 Task: Open Card IT Security Review in Board Content Marketing Video Series Strategy and Execution to Workspace Angel Investors and add a team member Softage.1@softage.net, a label Blue, a checklist Disaster Recovery, an attachment from Trello, a color Blue and finally, add a card description 'Create and send out employee satisfaction survey on recognition and rewards' and a comment 'Let us approach this task with a sense of empathy, understanding the needs and concerns of our stakeholders.'. Add a start date 'Jan 09, 1900' with a due date 'Jan 16, 1900'
Action: Mouse moved to (66, 257)
Screenshot: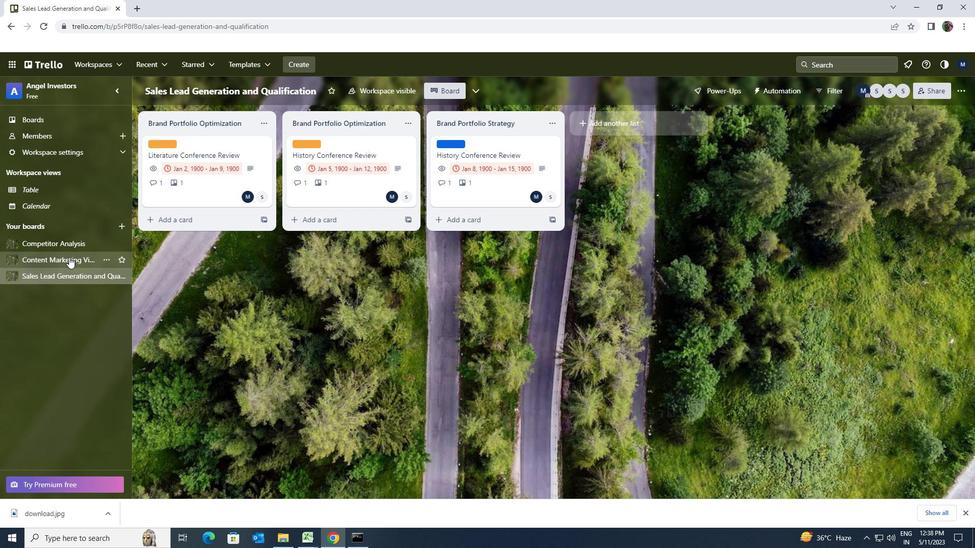 
Action: Mouse pressed left at (66, 257)
Screenshot: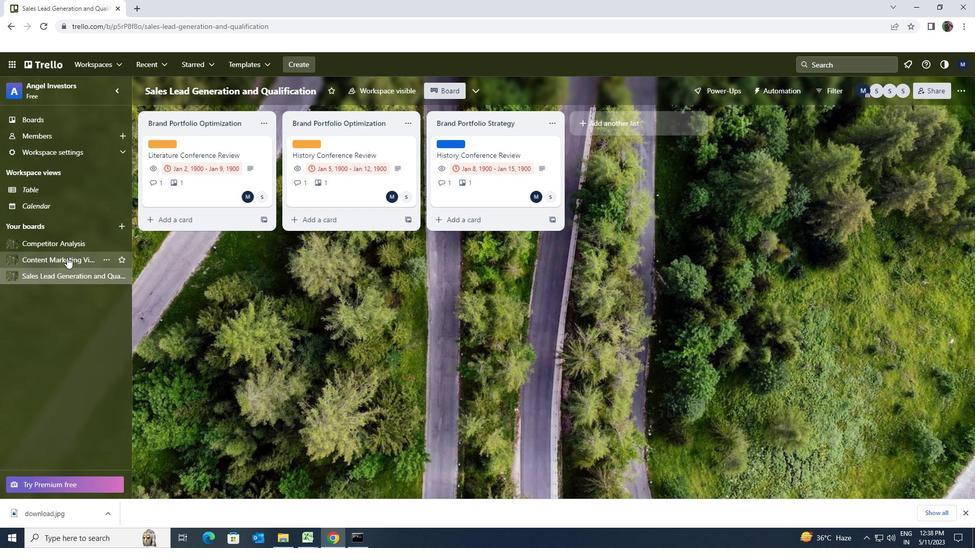 
Action: Mouse moved to (476, 147)
Screenshot: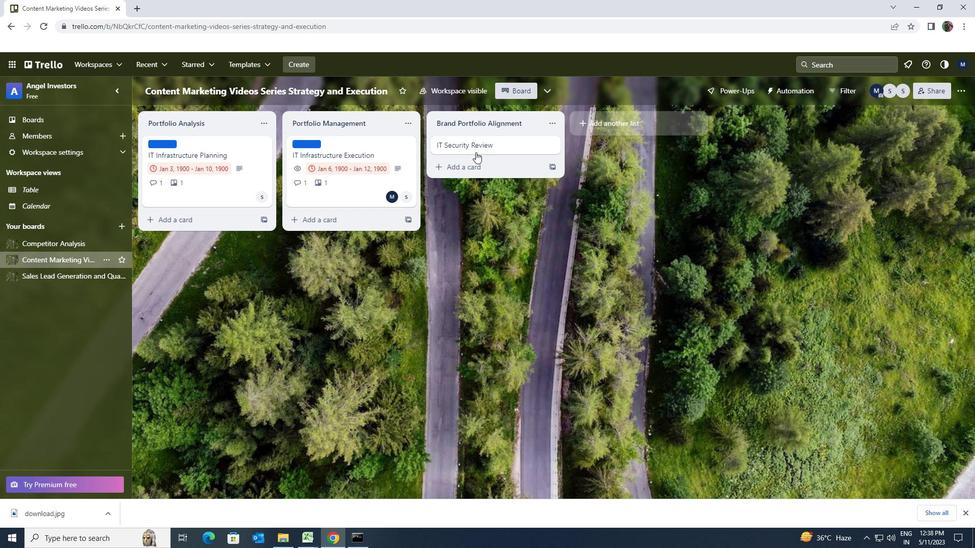 
Action: Mouse pressed left at (476, 147)
Screenshot: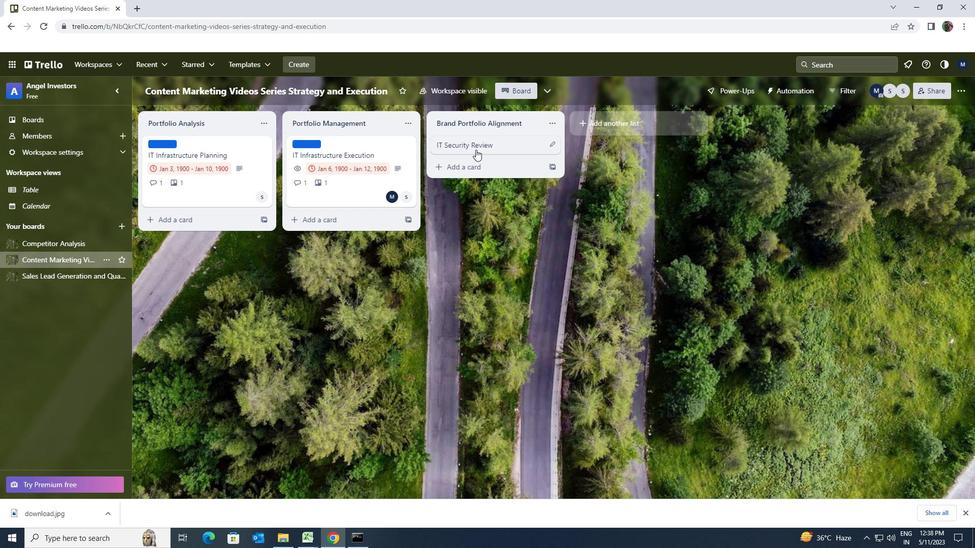
Action: Mouse moved to (590, 141)
Screenshot: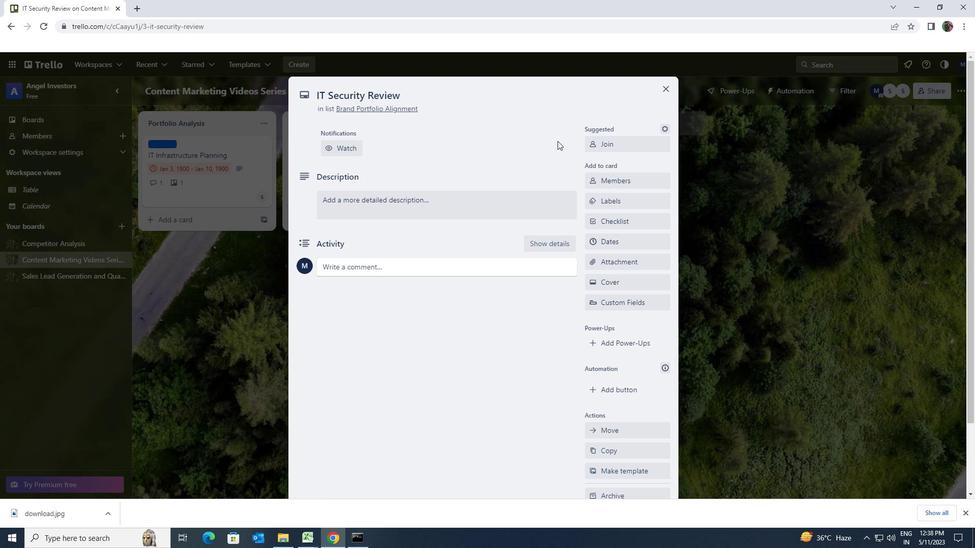 
Action: Mouse pressed left at (590, 141)
Screenshot: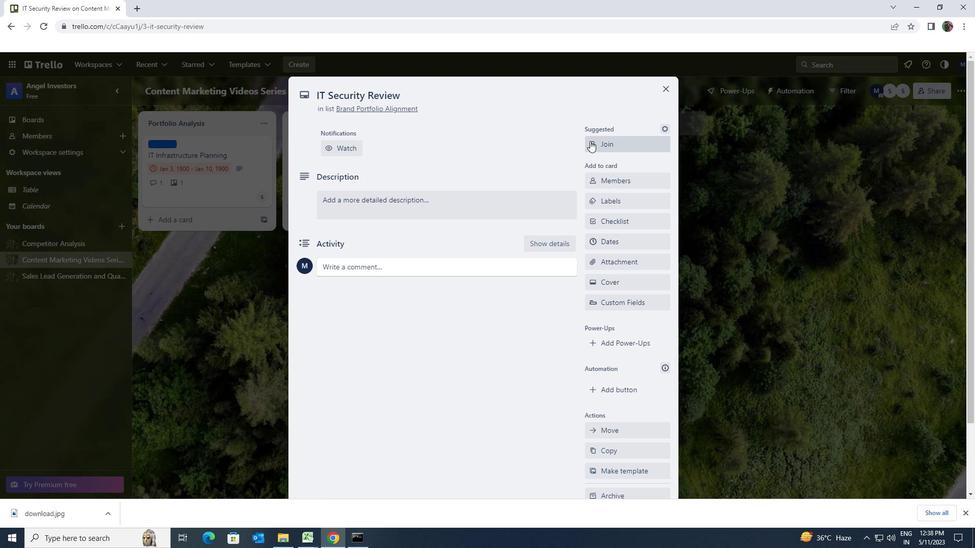 
Action: Mouse moved to (608, 142)
Screenshot: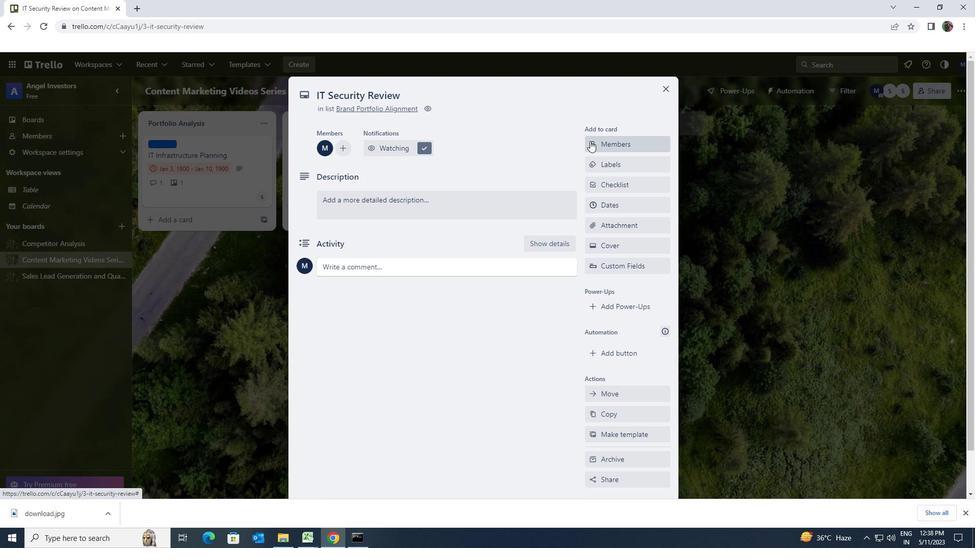 
Action: Mouse pressed left at (608, 142)
Screenshot: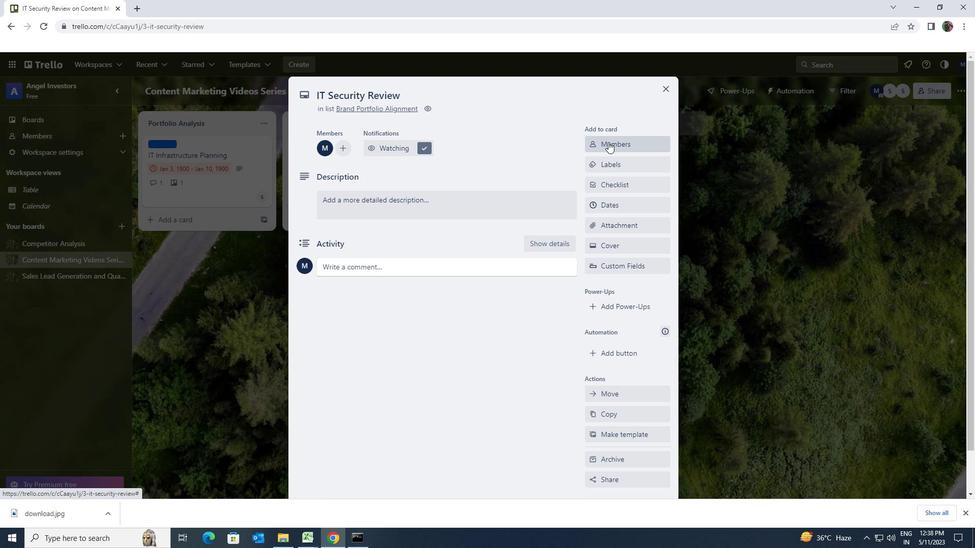 
Action: Key pressed softage.1<Key.shift>@SOFTAGE.NET
Screenshot: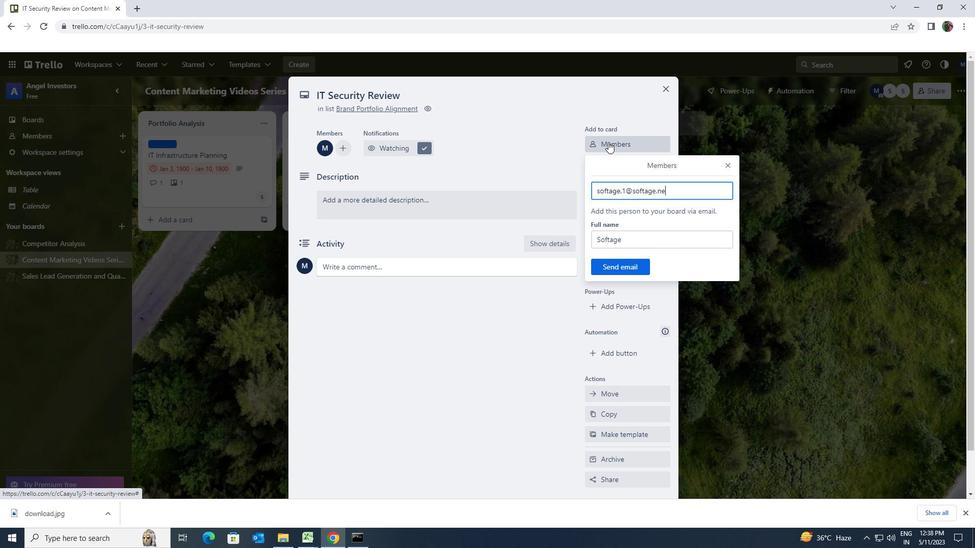 
Action: Mouse moved to (618, 265)
Screenshot: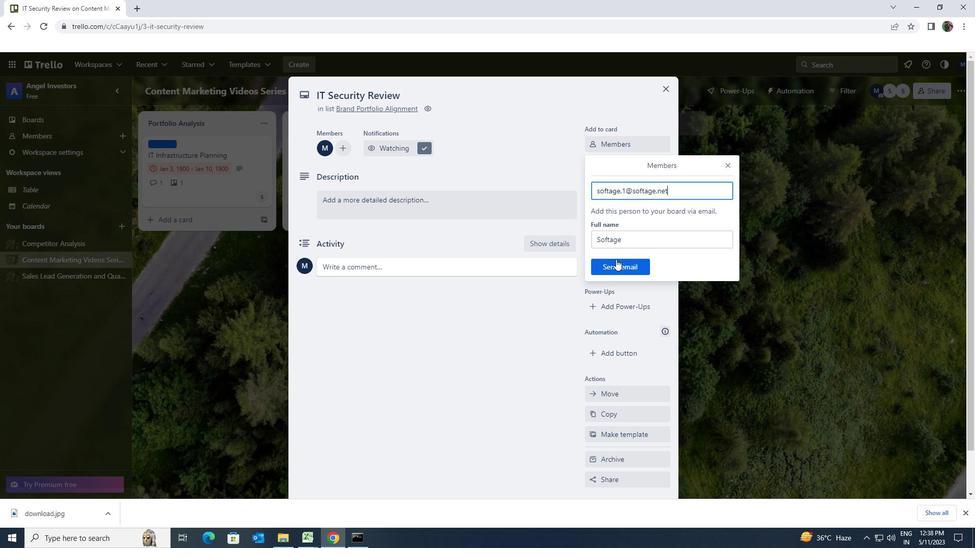 
Action: Mouse pressed left at (618, 265)
Screenshot: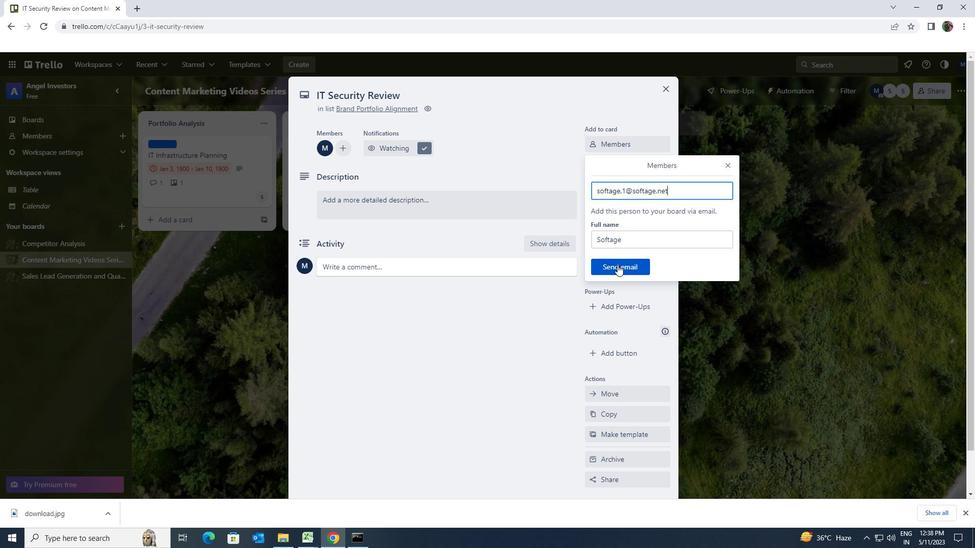
Action: Mouse moved to (624, 164)
Screenshot: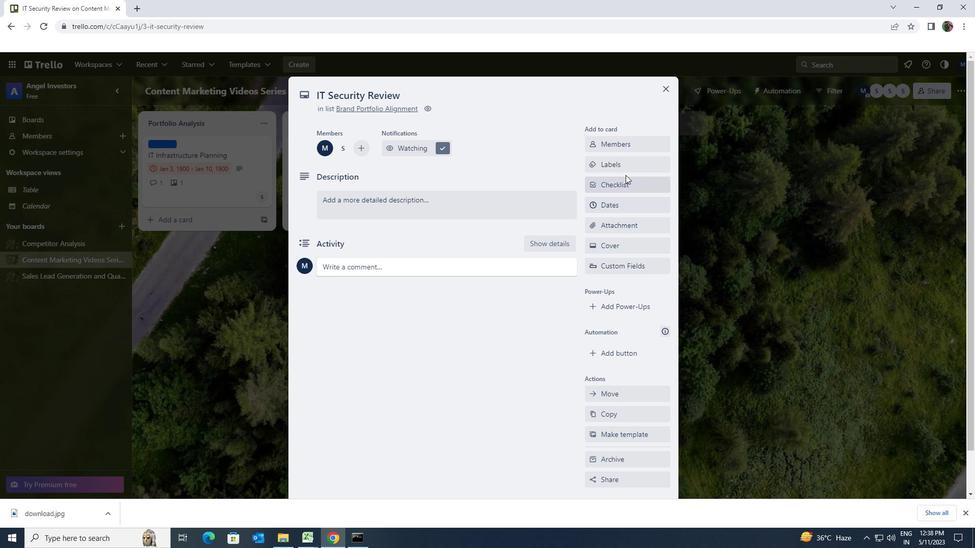 
Action: Mouse pressed left at (624, 164)
Screenshot: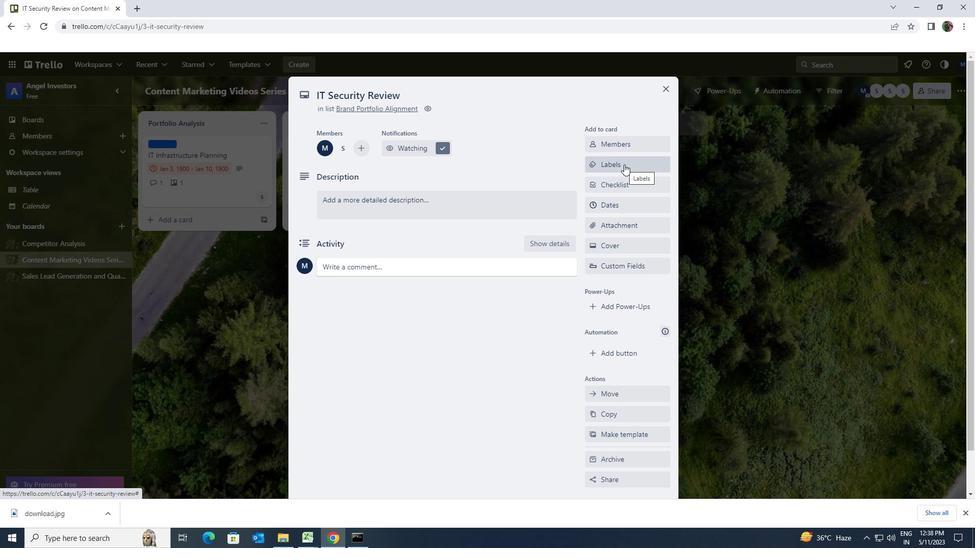 
Action: Mouse moved to (626, 379)
Screenshot: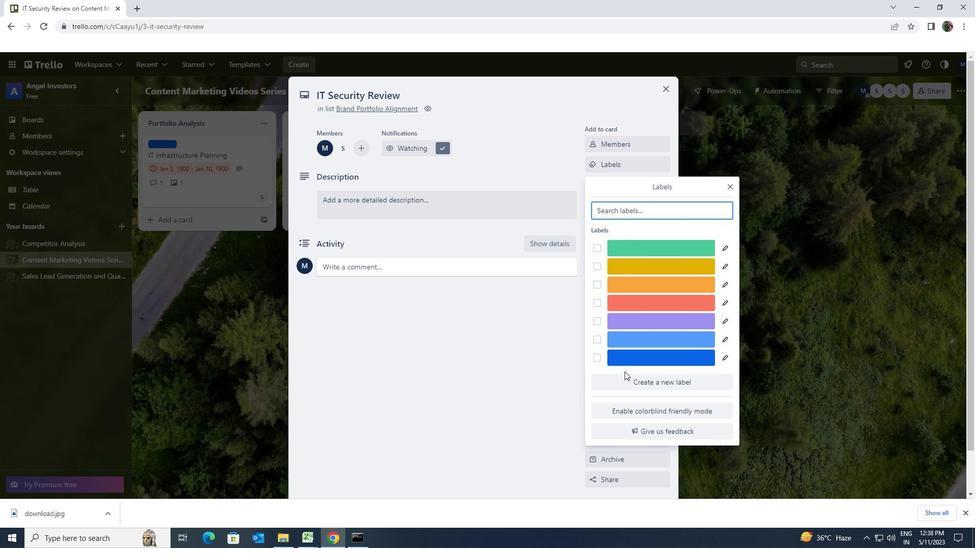 
Action: Mouse pressed left at (626, 379)
Screenshot: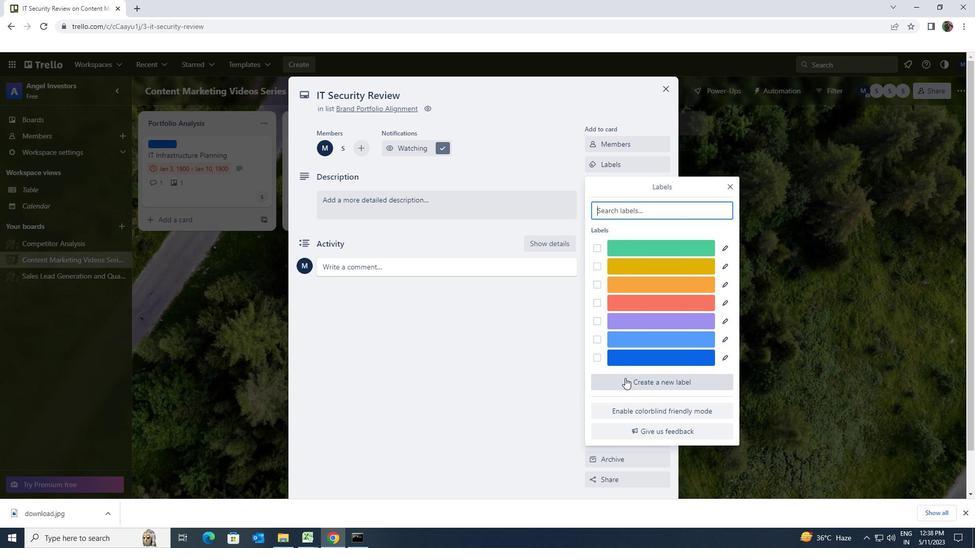 
Action: Mouse moved to (612, 405)
Screenshot: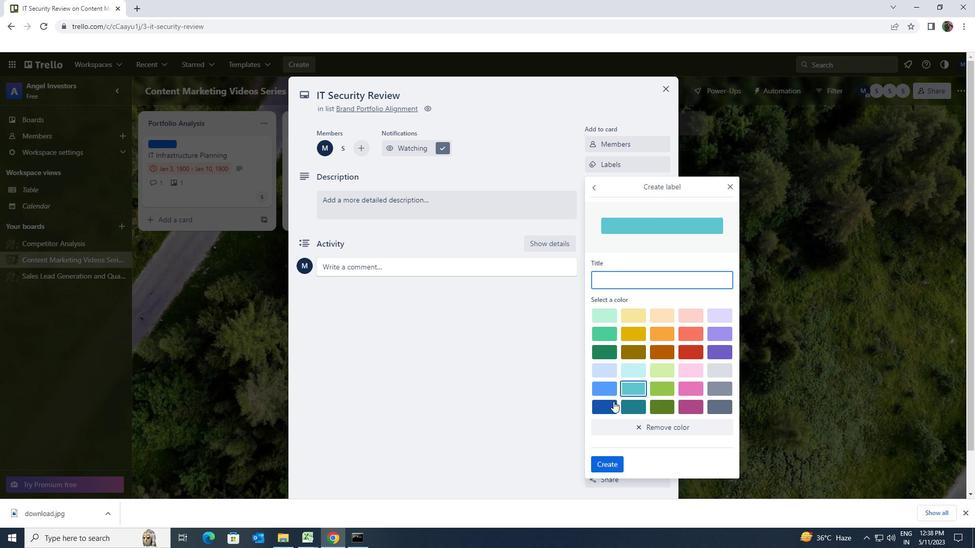 
Action: Mouse pressed left at (612, 405)
Screenshot: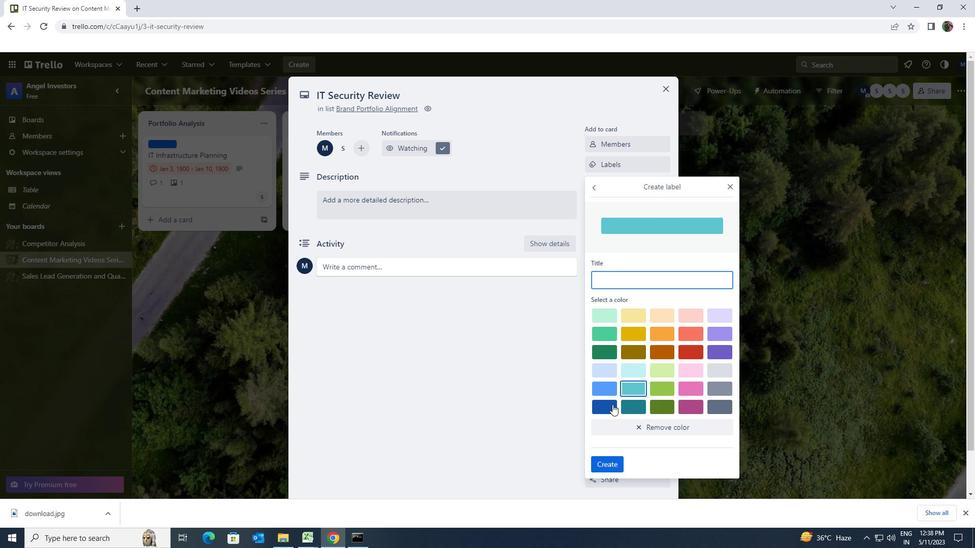 
Action: Mouse moved to (610, 466)
Screenshot: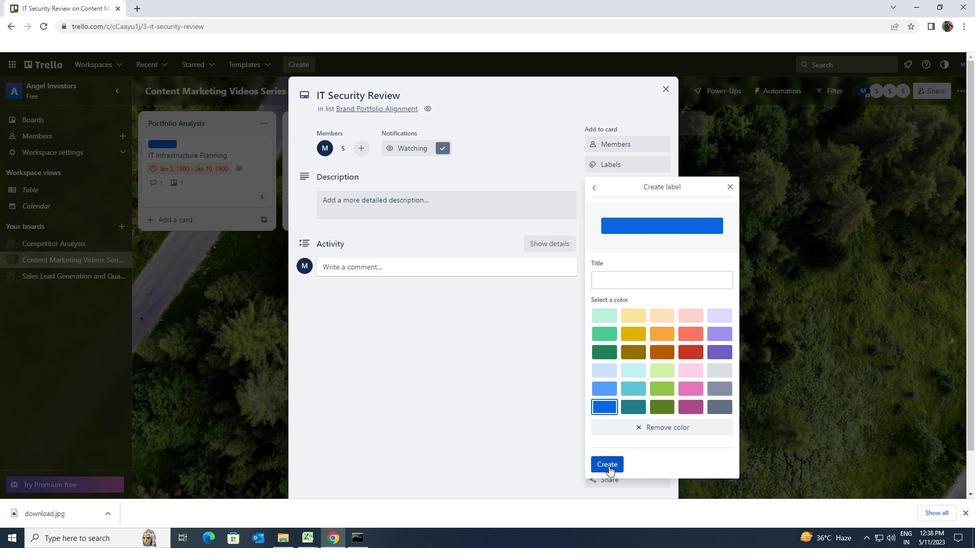 
Action: Mouse pressed left at (610, 466)
Screenshot: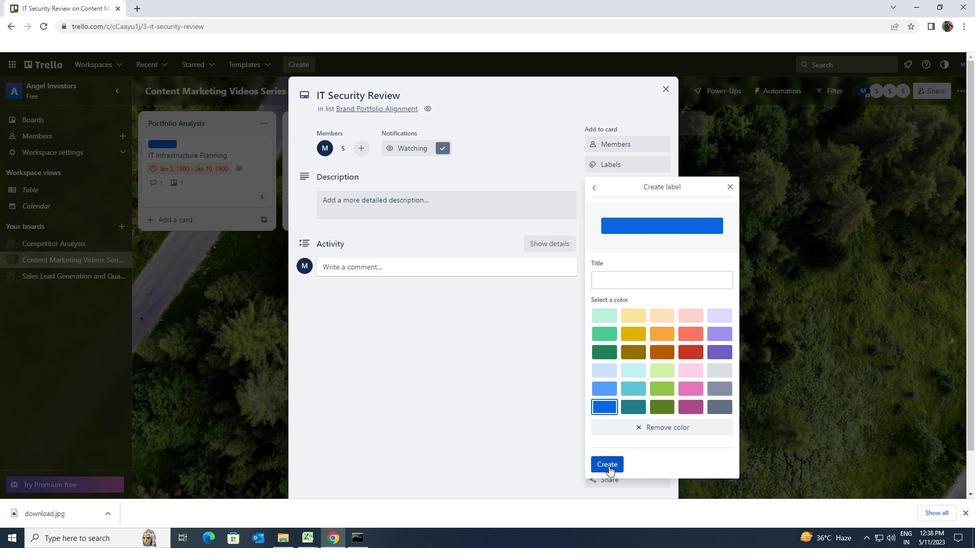 
Action: Mouse moved to (730, 189)
Screenshot: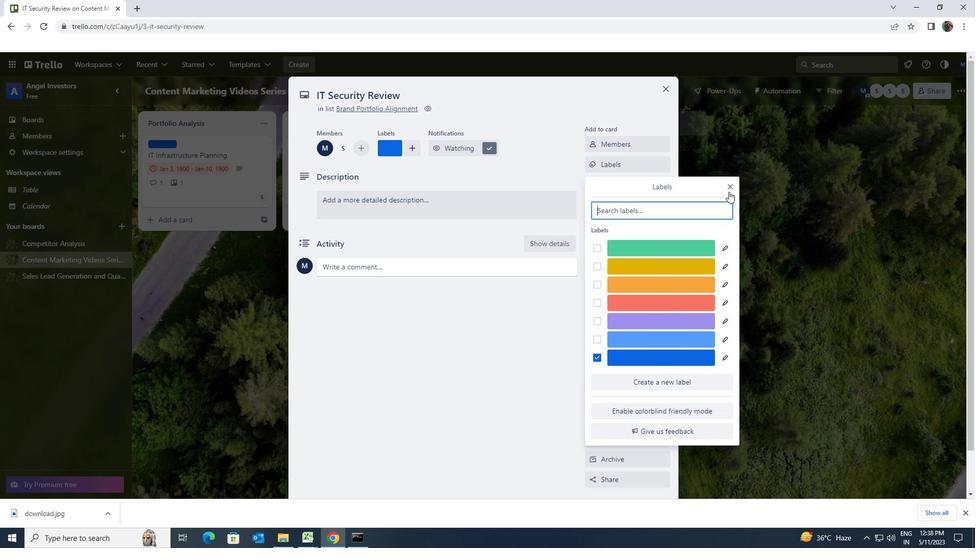 
Action: Mouse pressed left at (730, 189)
Screenshot: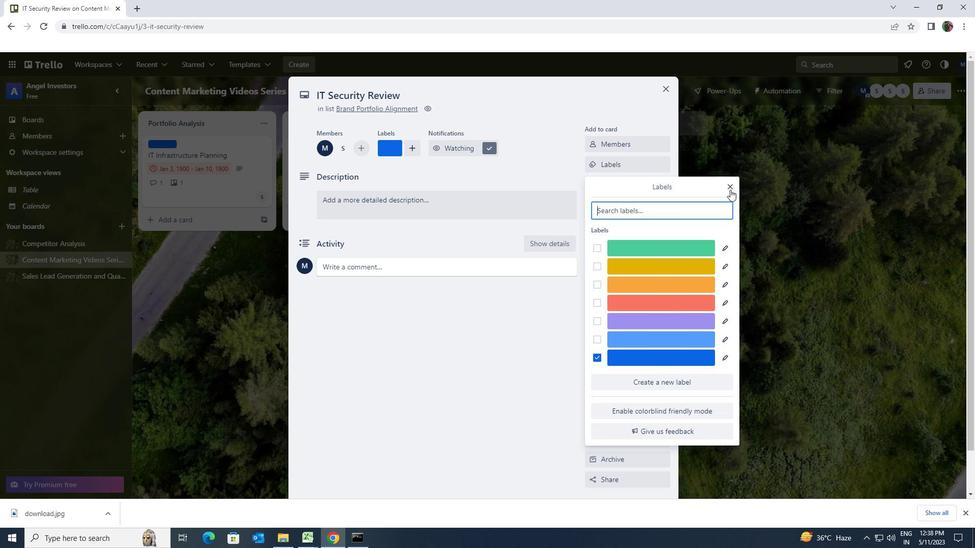 
Action: Mouse moved to (652, 183)
Screenshot: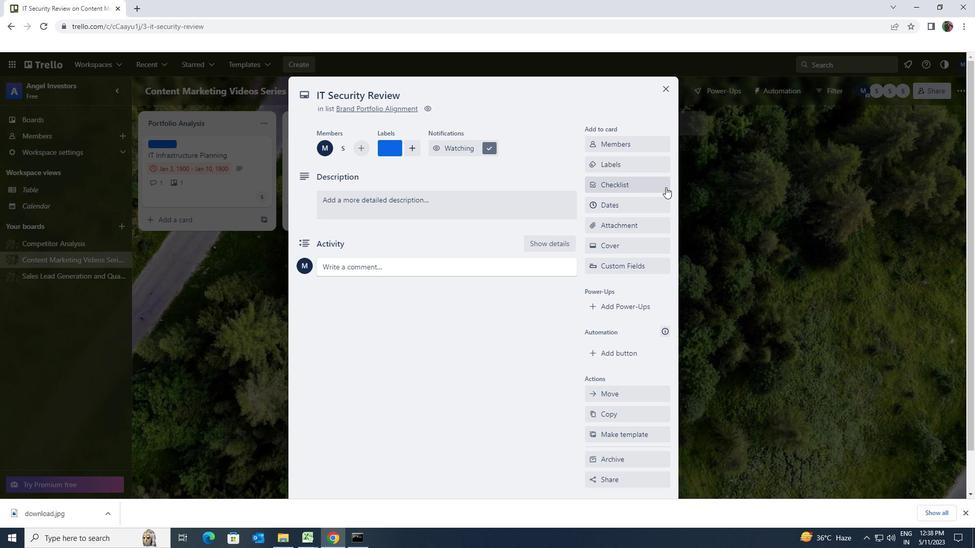 
Action: Mouse pressed left at (652, 183)
Screenshot: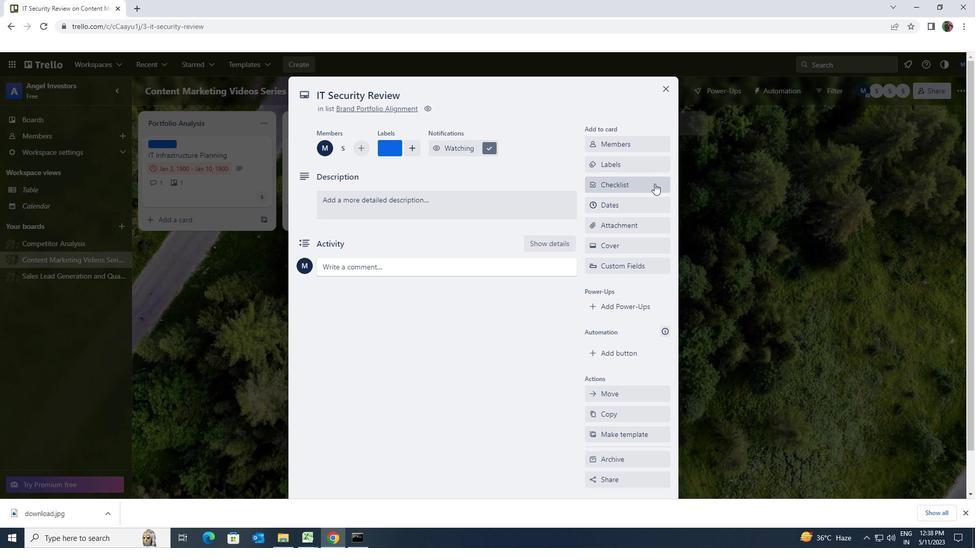 
Action: Key pressed <Key.shift>DISASTER<Key.space><Key.shift>RECOVERY
Screenshot: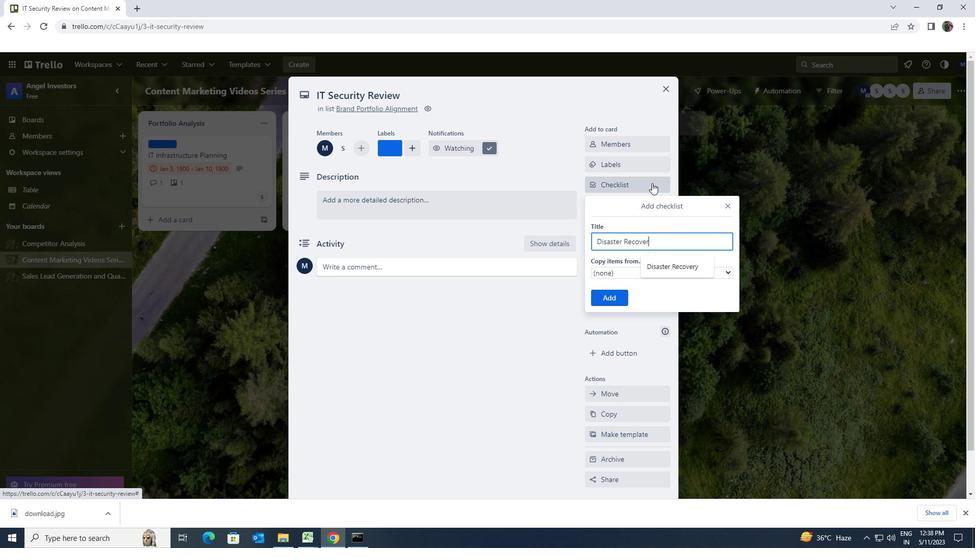 
Action: Mouse moved to (621, 290)
Screenshot: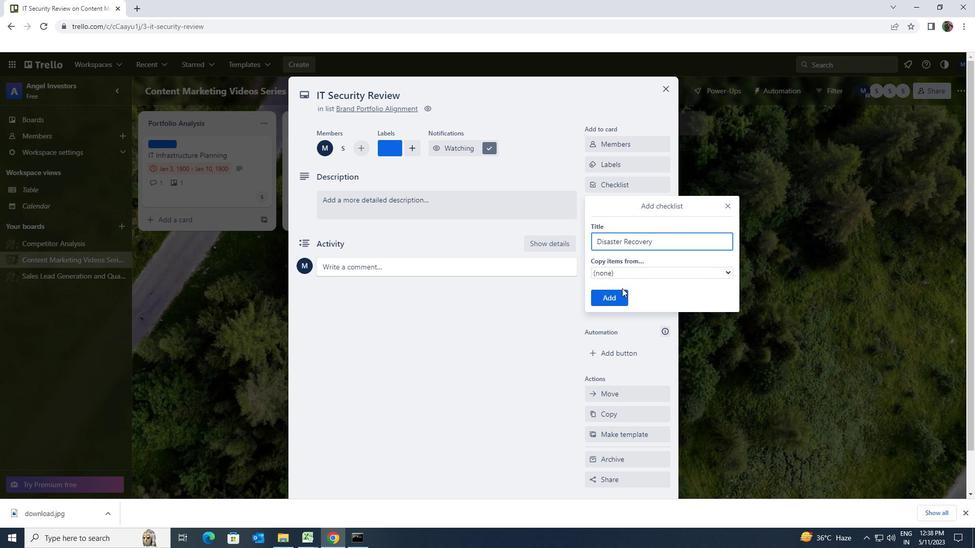 
Action: Mouse pressed left at (621, 290)
Screenshot: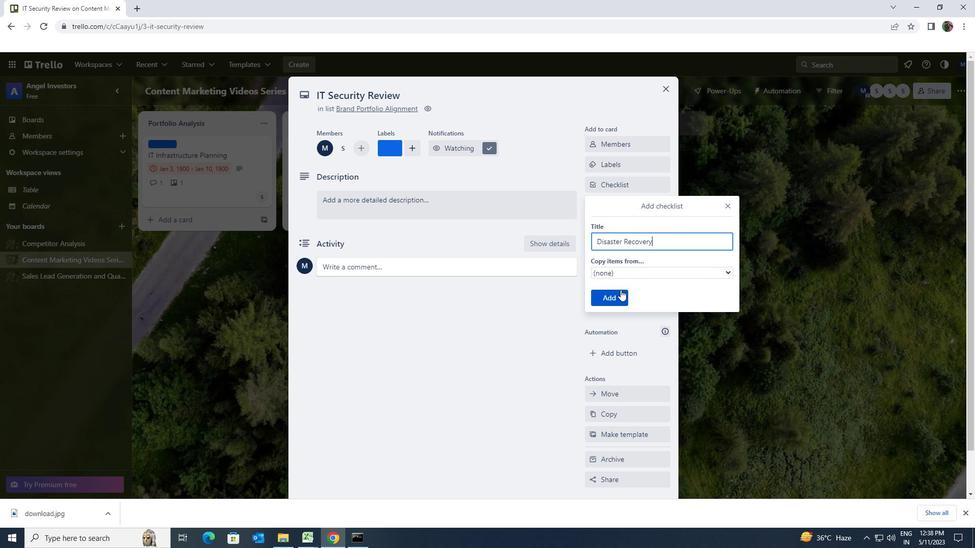 
Action: Mouse moved to (622, 224)
Screenshot: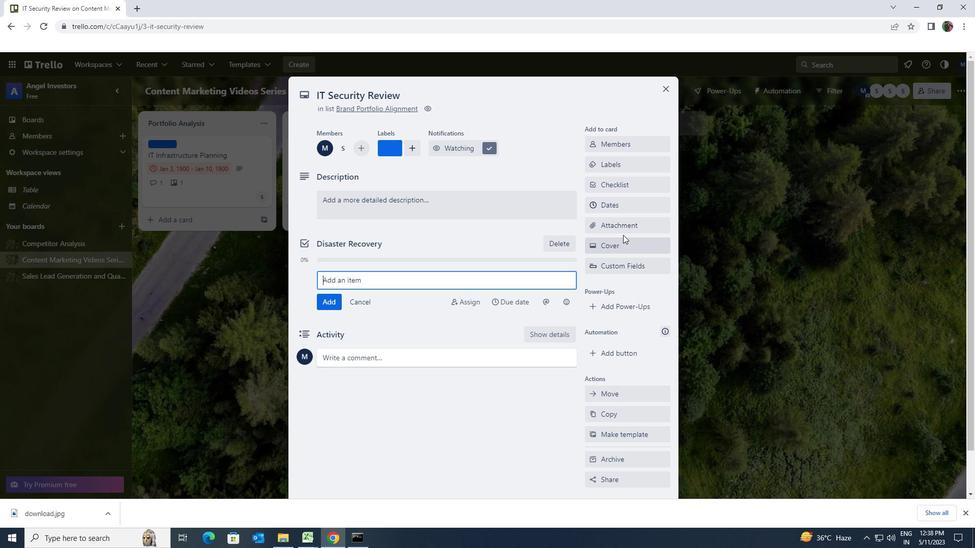 
Action: Mouse pressed left at (622, 224)
Screenshot: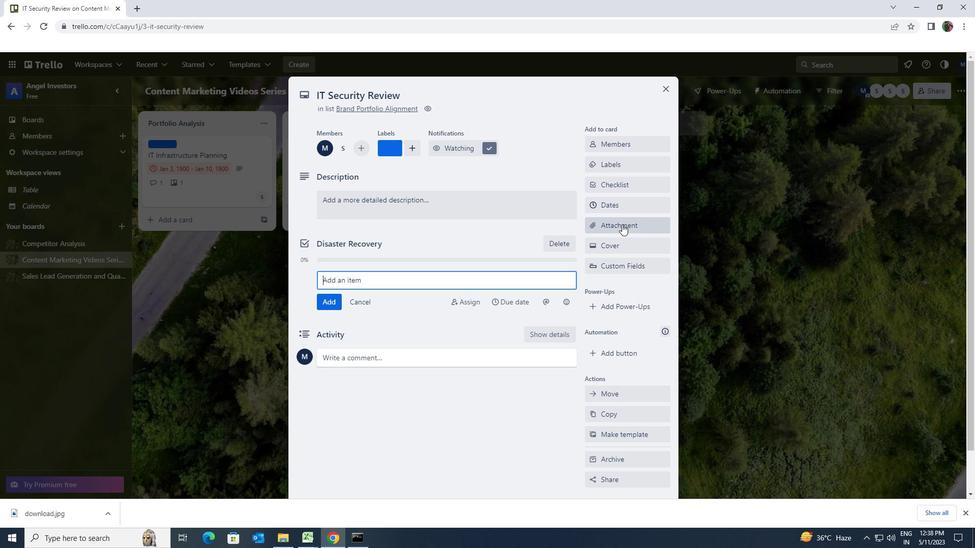 
Action: Mouse moved to (622, 279)
Screenshot: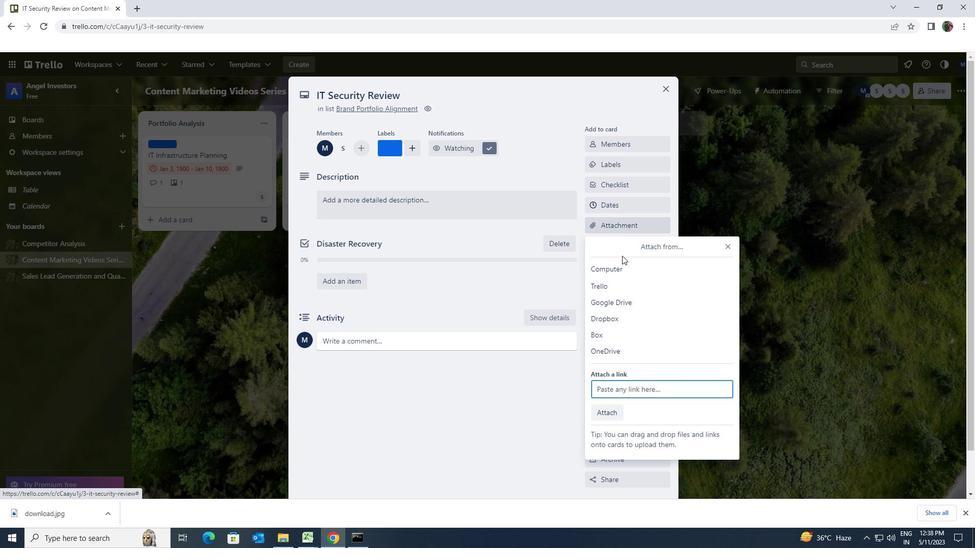 
Action: Mouse pressed left at (622, 279)
Screenshot: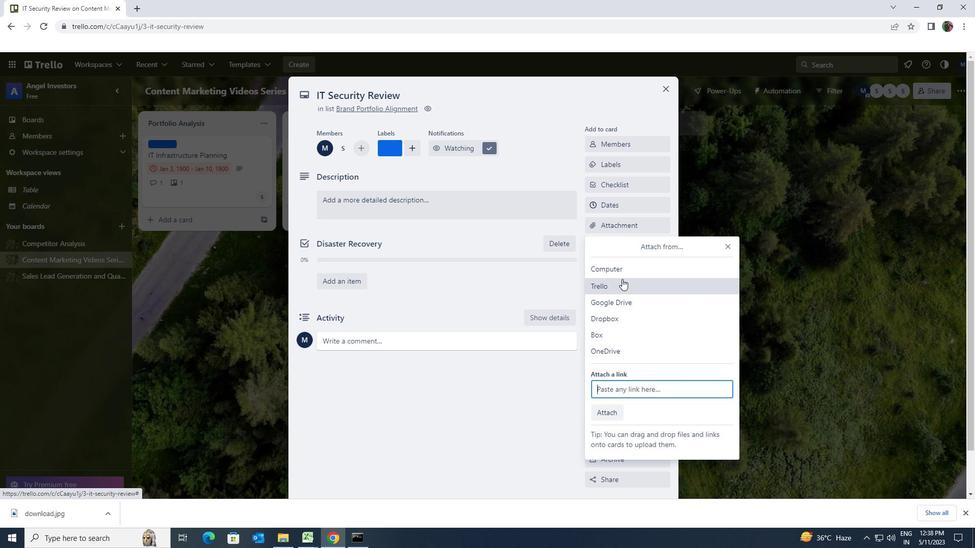 
Action: Mouse pressed left at (622, 279)
Screenshot: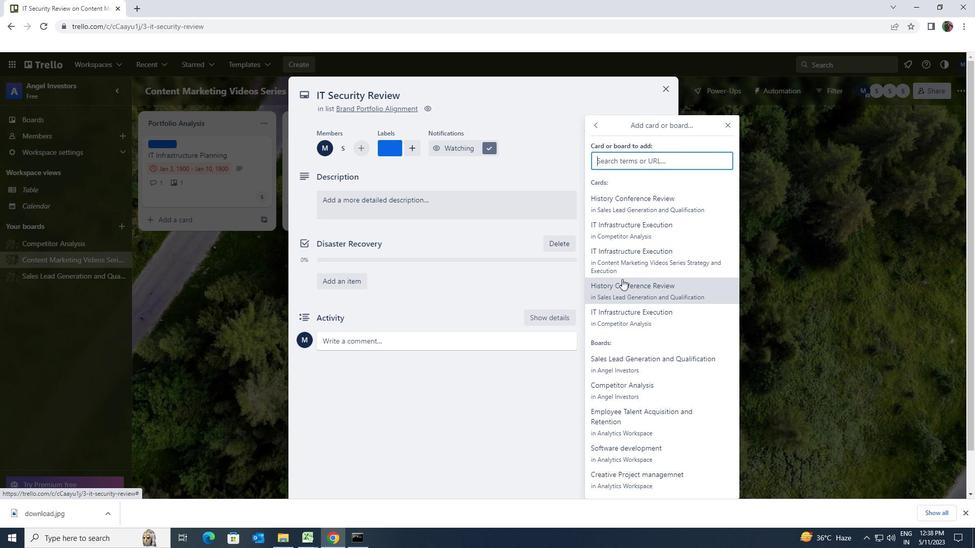 
Action: Mouse moved to (494, 204)
Screenshot: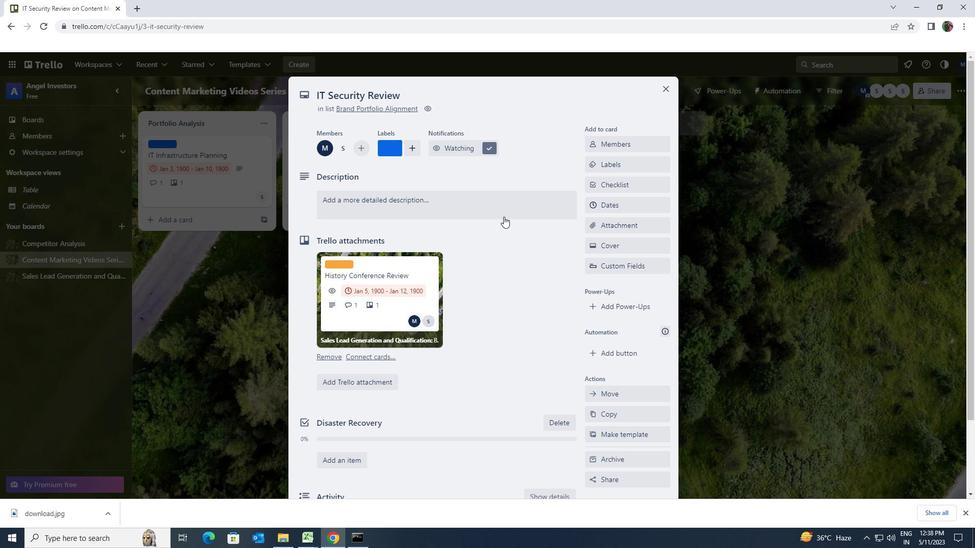 
Action: Mouse pressed left at (494, 204)
Screenshot: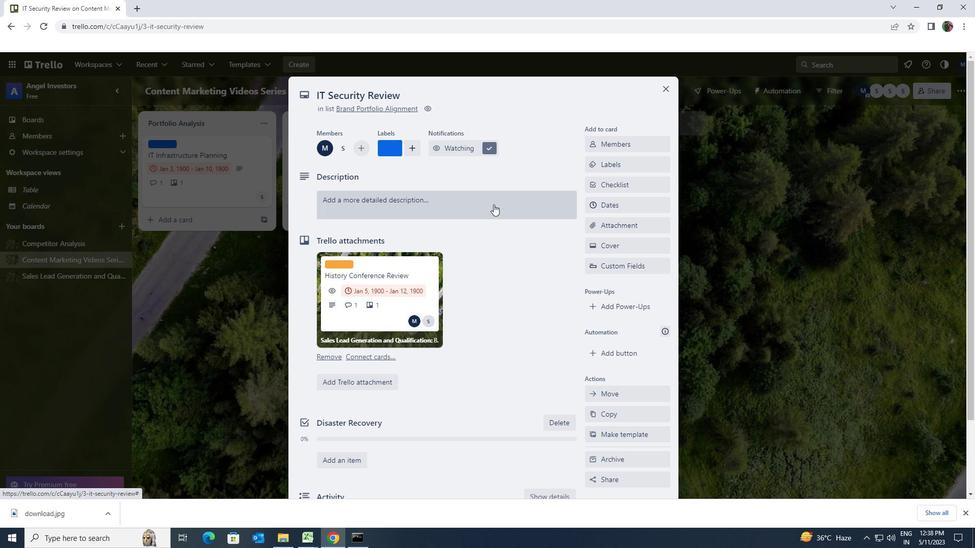 
Action: Key pressed <Key.shift>CREATE<Key.space>AND<Key.space>SENS<Key.space>OUT<Key.space>EMPLOYEE<Key.space>SATISFACTION<Key.space>SURVEY<Key.space>ON<Key.space>RECOGNITION<Key.space>AND<Key.space>REWARDS<Key.space>
Screenshot: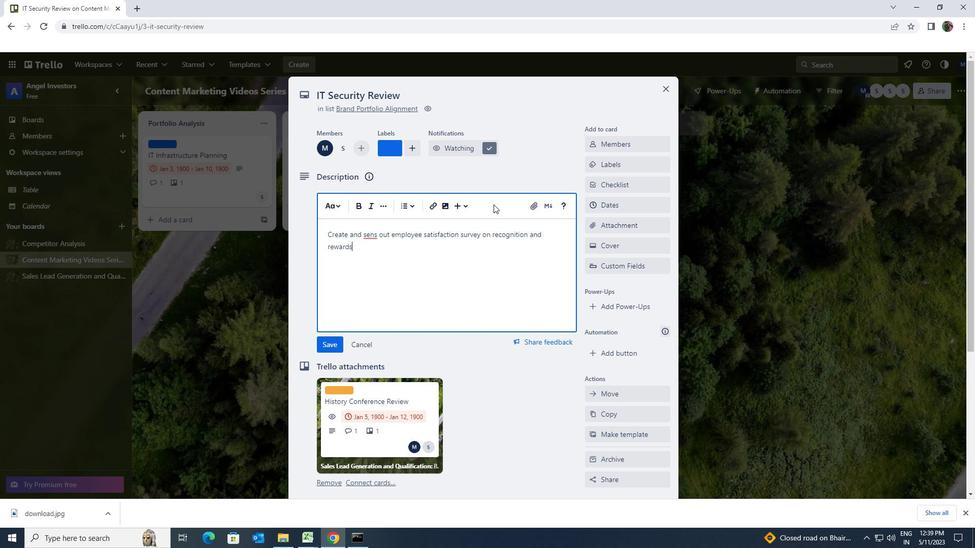 
Action: Mouse moved to (334, 341)
Screenshot: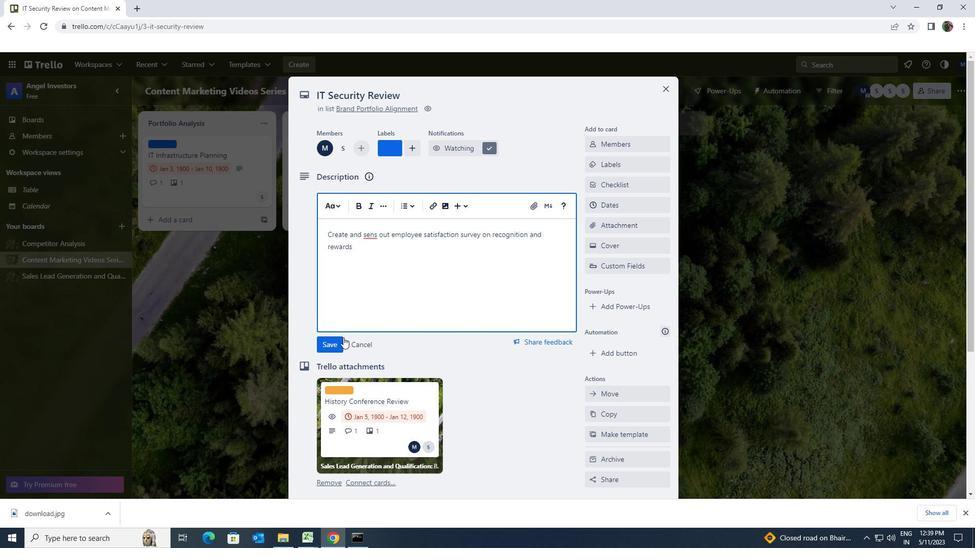 
Action: Mouse pressed left at (334, 341)
Screenshot: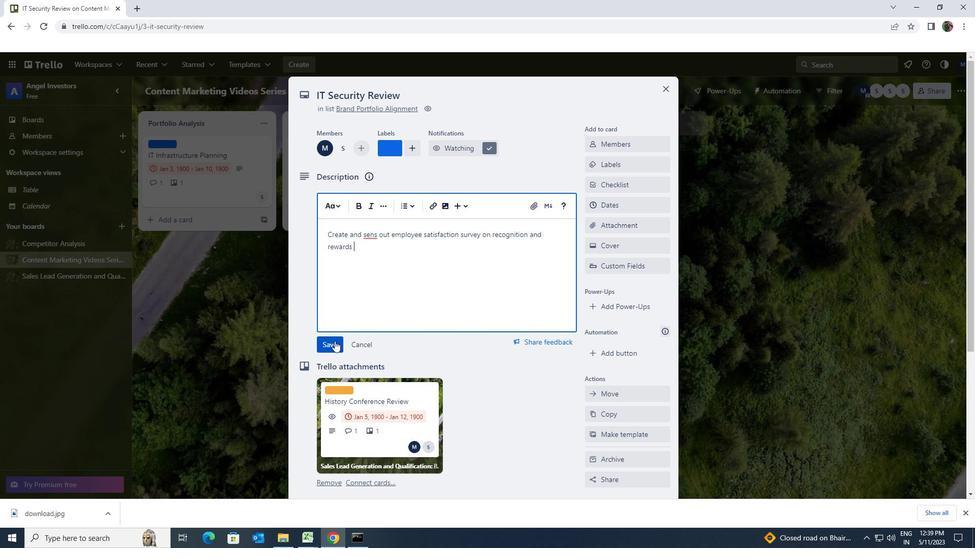 
Action: Mouse scrolled (334, 341) with delta (0, 0)
Screenshot: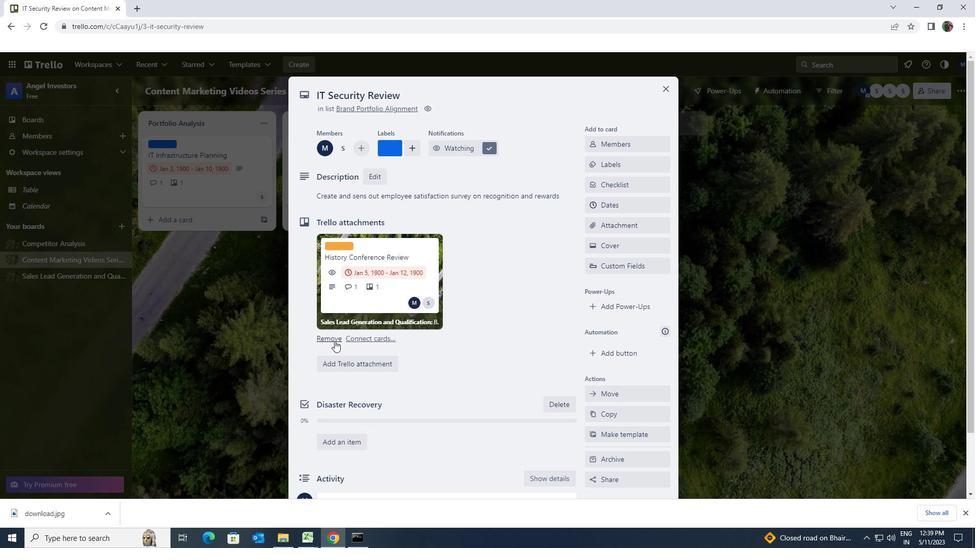 
Action: Mouse scrolled (334, 341) with delta (0, 0)
Screenshot: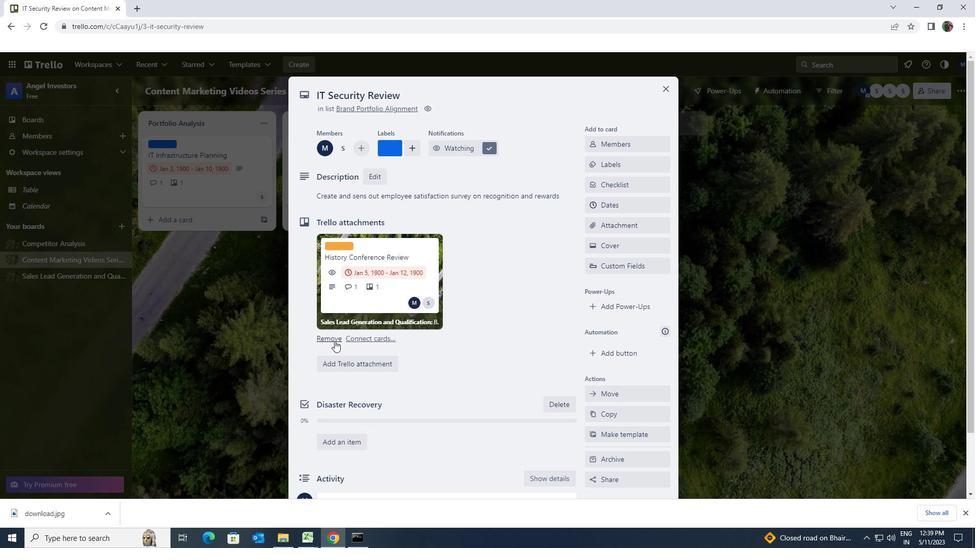 
Action: Mouse scrolled (334, 341) with delta (0, 0)
Screenshot: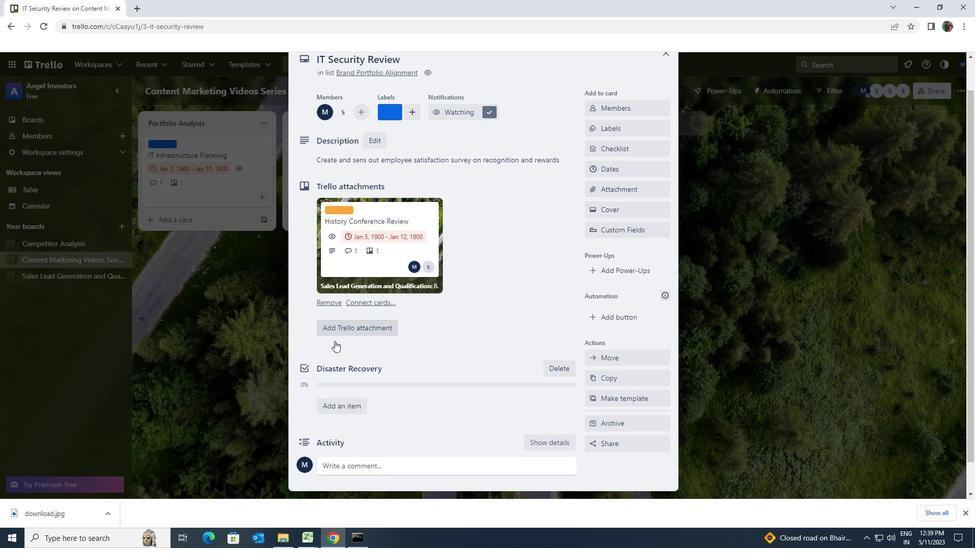 
Action: Mouse scrolled (334, 341) with delta (0, 0)
Screenshot: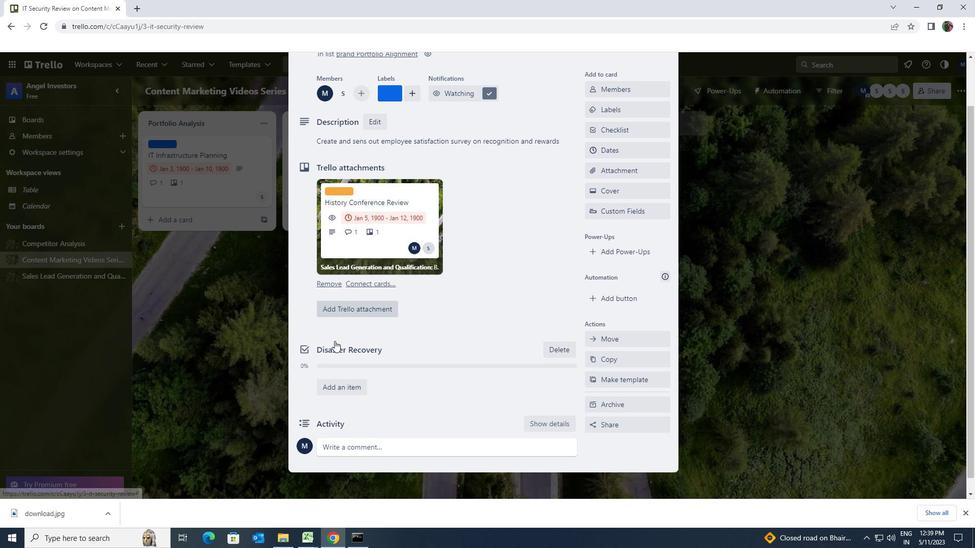 
Action: Mouse moved to (343, 427)
Screenshot: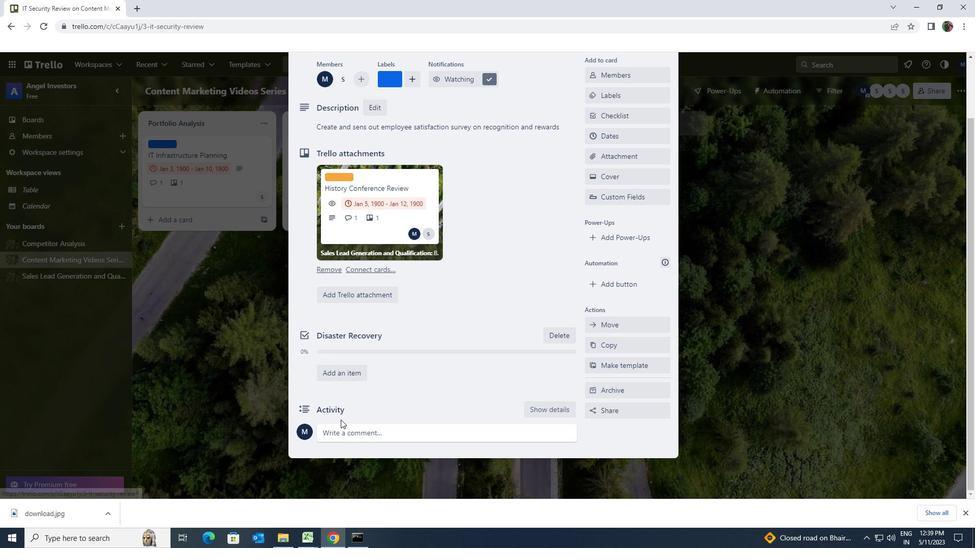 
Action: Mouse pressed left at (343, 427)
Screenshot: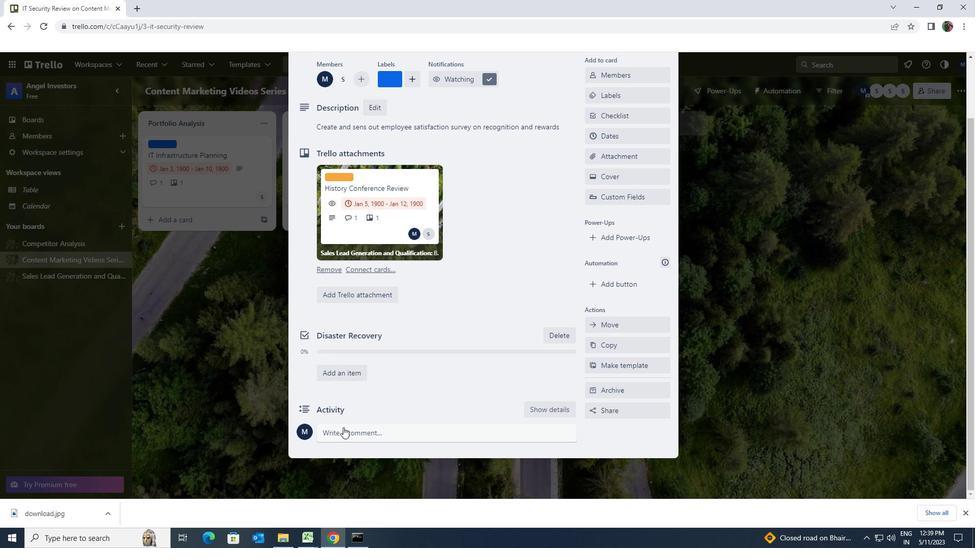 
Action: Key pressed <Key.shift>LET<Key.space>US<Key.space>APPROACH<Key.space>THIS<Key.space>TASK<Key.space>WITH<Key.space>A<Key.space>SENSE<Key.space>OF<Key.space>W<Key.backspace>EMPATHY<Key.space>UNDERSTANDING<Key.space>THE<Key.space>NEEDS<Key.space>AND<Key.space>CONCERNS<Key.space>OF<Key.space>OUR<Key.space>STAKEHOLDERS<Key.space>.
Screenshot: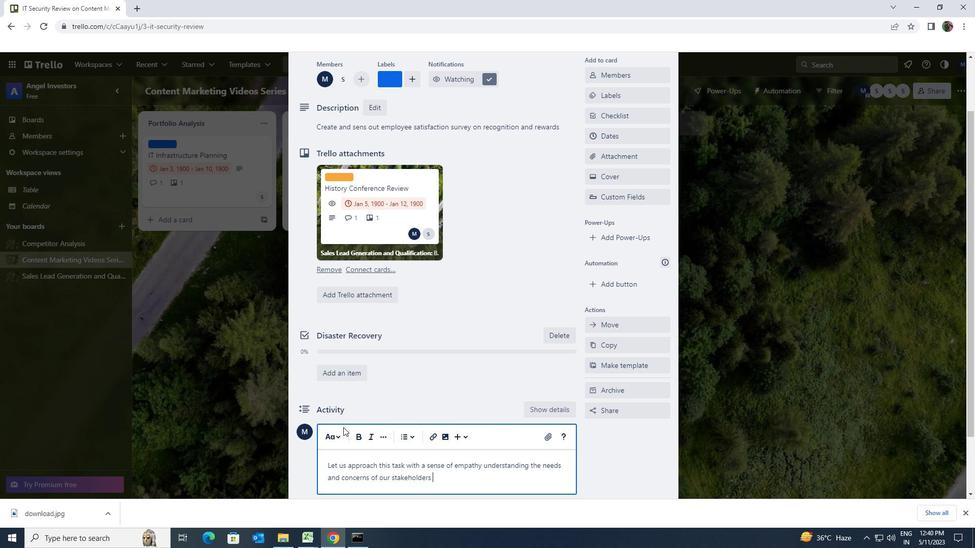
Action: Mouse moved to (337, 433)
Screenshot: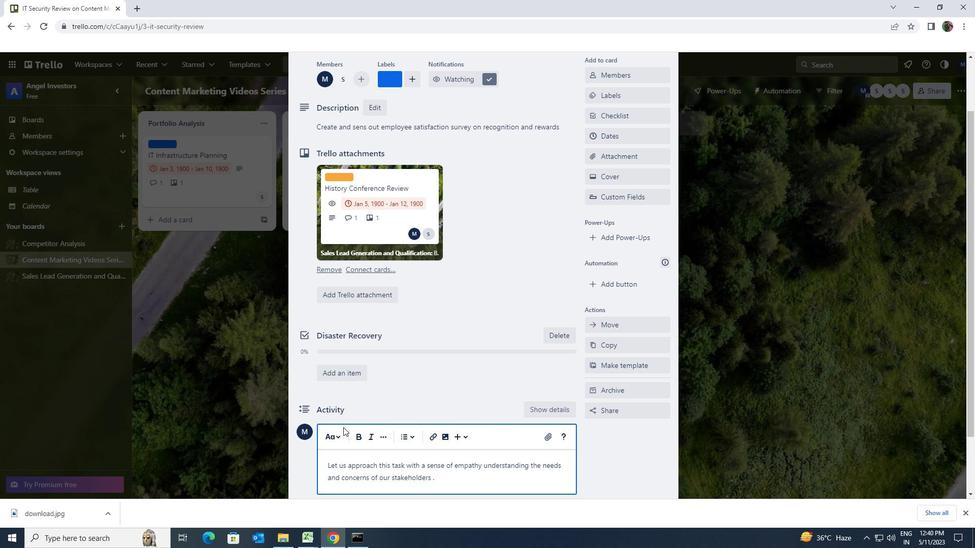 
Action: Mouse scrolled (337, 433) with delta (0, 0)
Screenshot: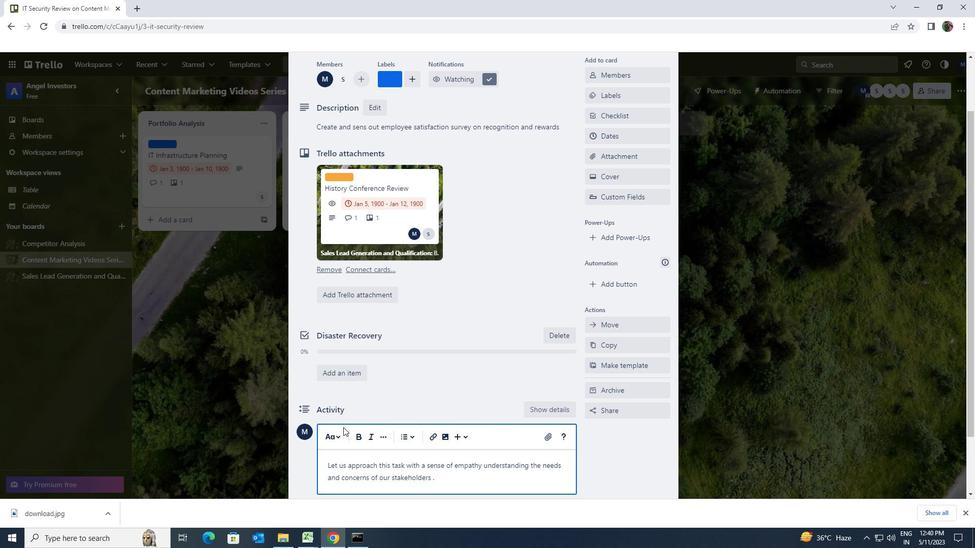 
Action: Mouse scrolled (337, 433) with delta (0, 0)
Screenshot: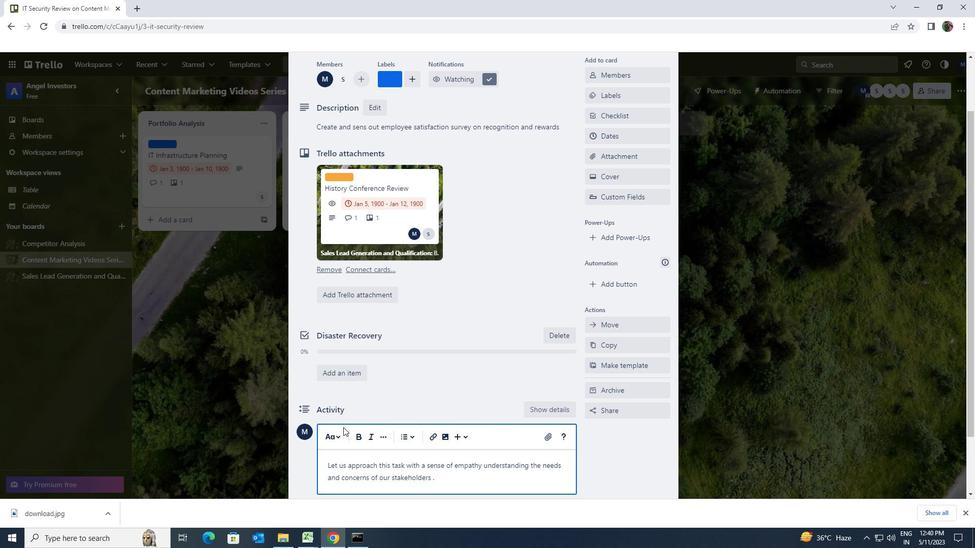 
Action: Mouse scrolled (337, 433) with delta (0, 0)
Screenshot: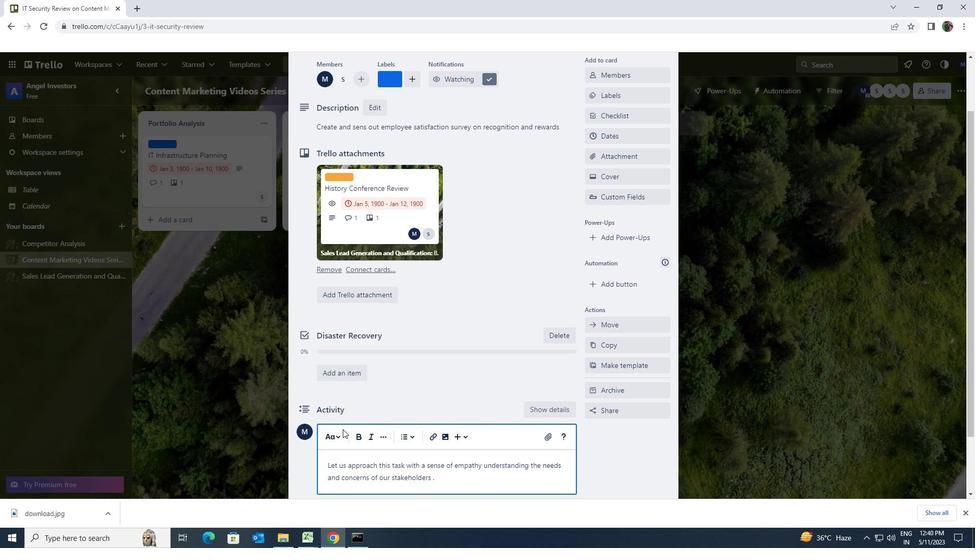 
Action: Mouse moved to (321, 434)
Screenshot: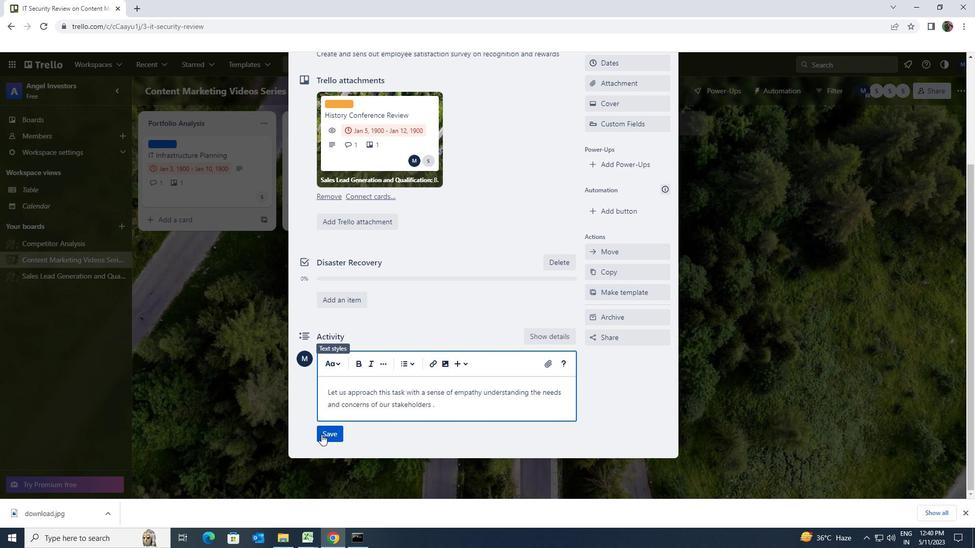 
Action: Mouse pressed left at (321, 434)
Screenshot: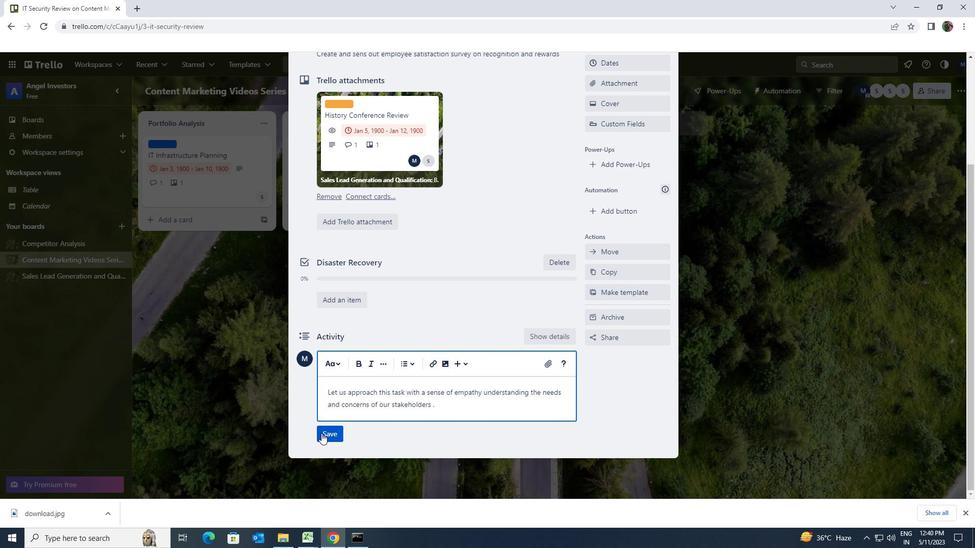 
Action: Mouse moved to (420, 395)
Screenshot: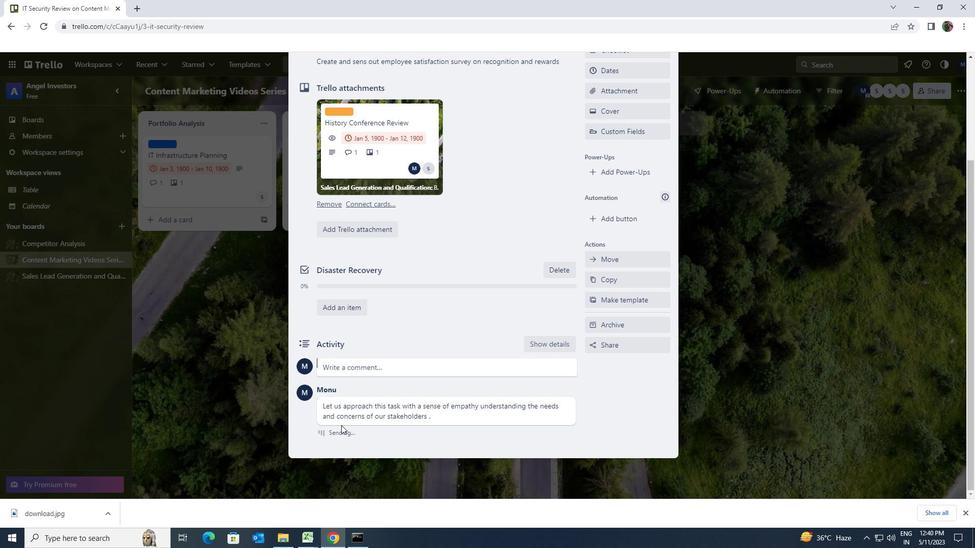 
Action: Mouse scrolled (420, 396) with delta (0, 0)
Screenshot: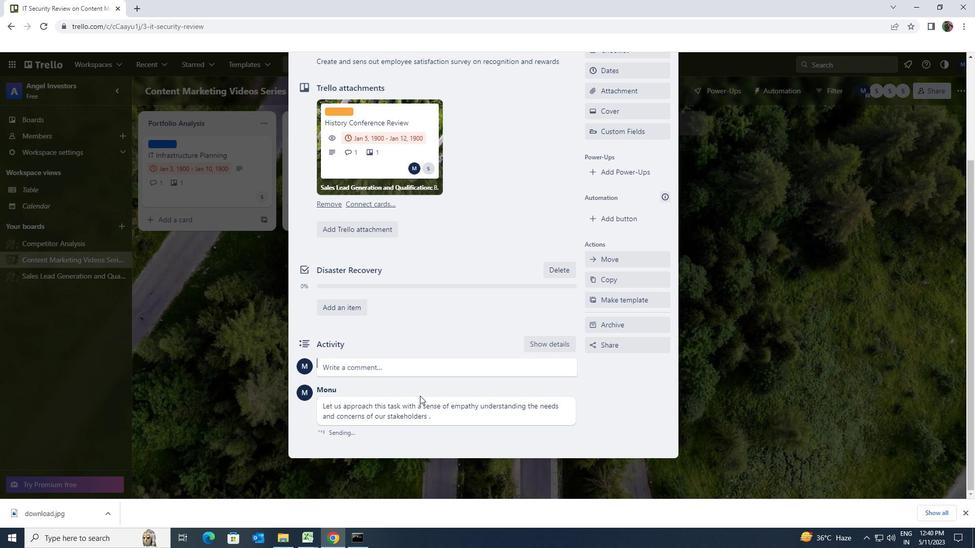 
Action: Mouse scrolled (420, 396) with delta (0, 0)
Screenshot: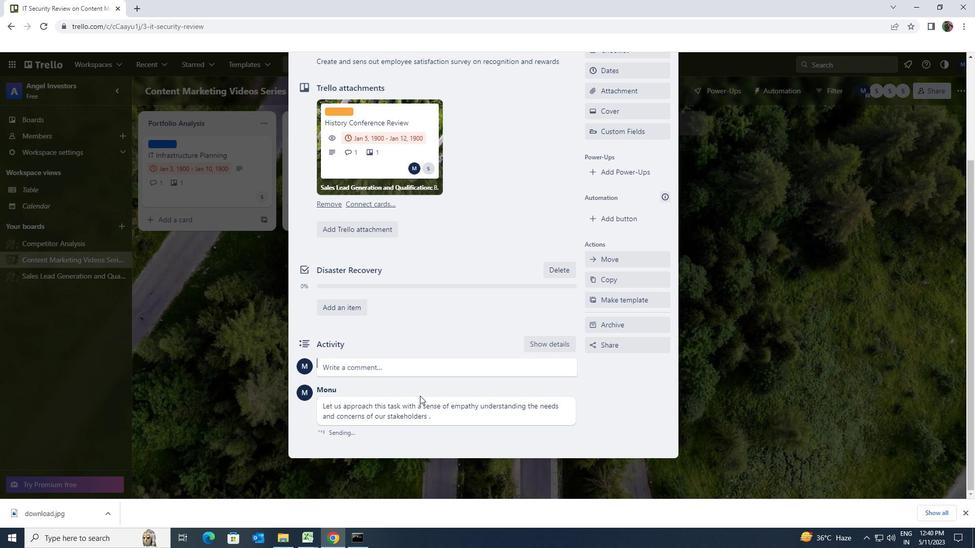
Action: Mouse scrolled (420, 396) with delta (0, 0)
Screenshot: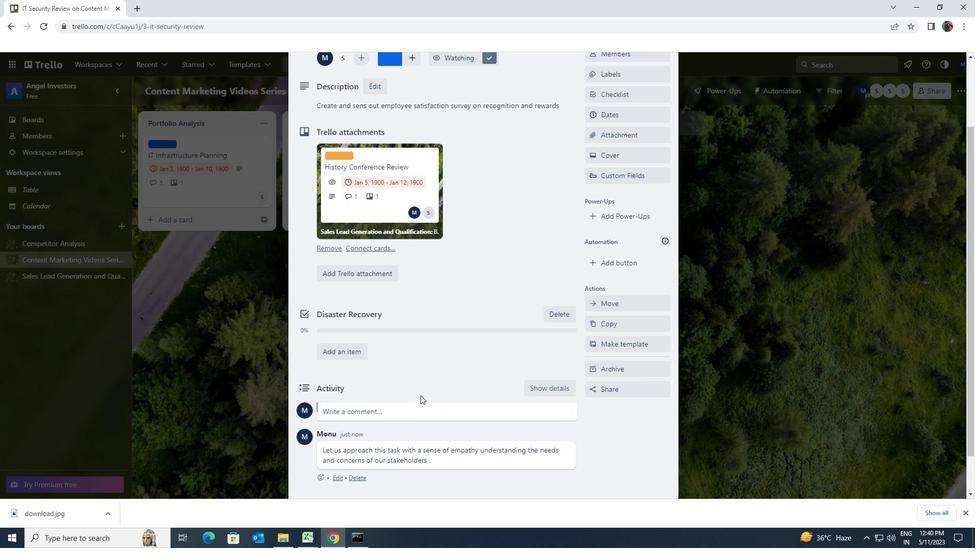 
Action: Mouse scrolled (420, 396) with delta (0, 0)
Screenshot: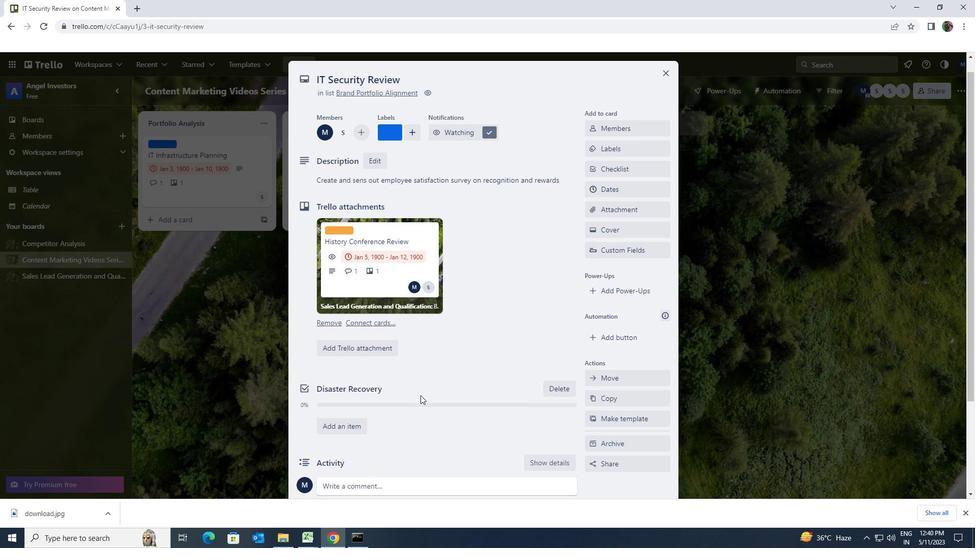 
Action: Mouse scrolled (420, 396) with delta (0, 0)
Screenshot: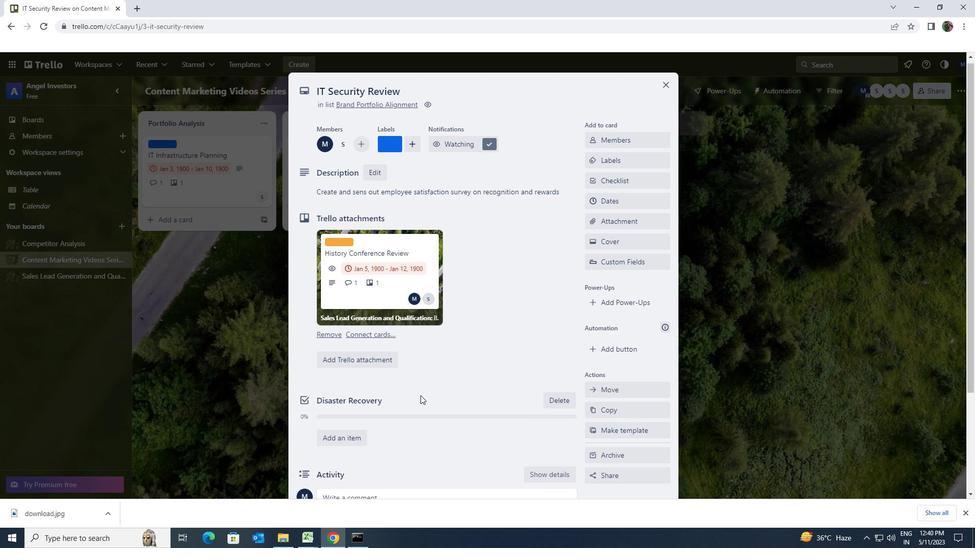 
Action: Mouse moved to (615, 207)
Screenshot: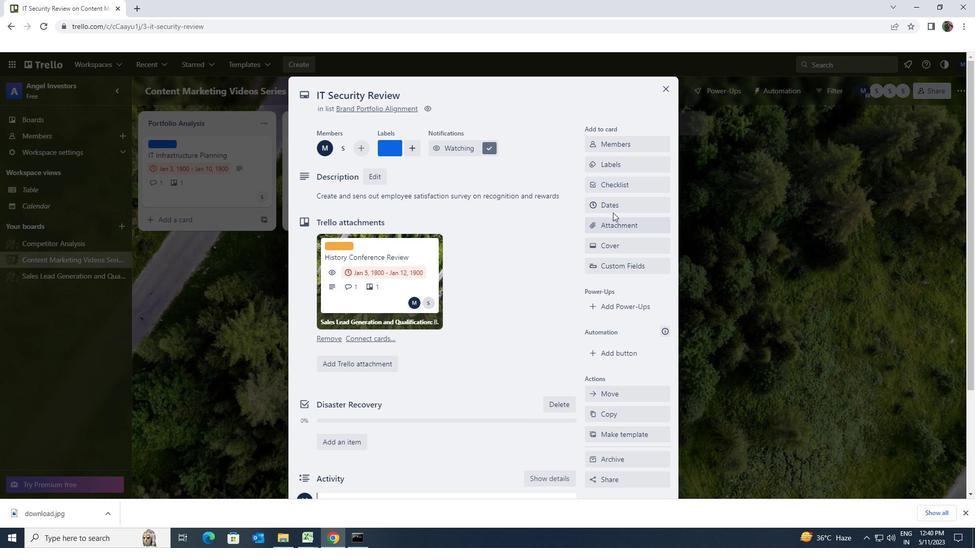
Action: Mouse pressed left at (615, 207)
Screenshot: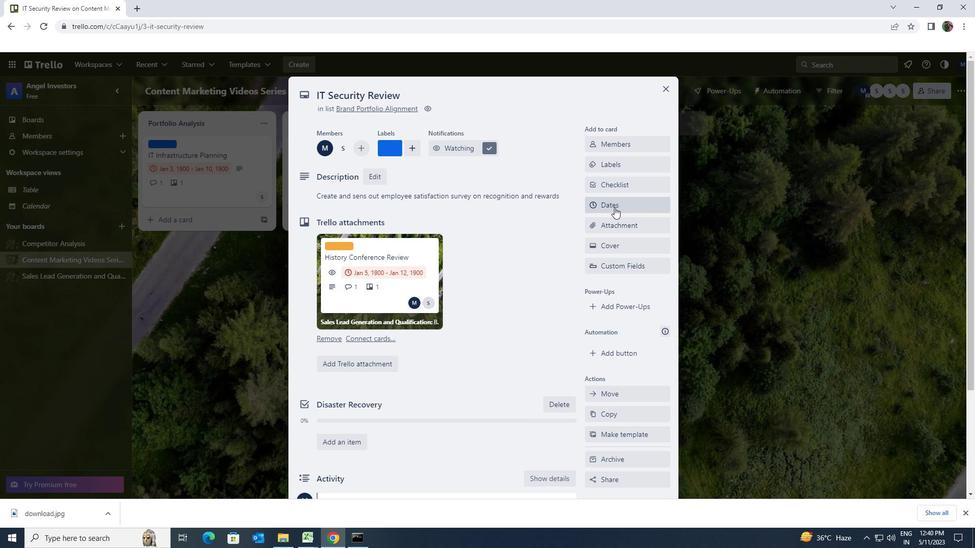 
Action: Mouse moved to (601, 275)
Screenshot: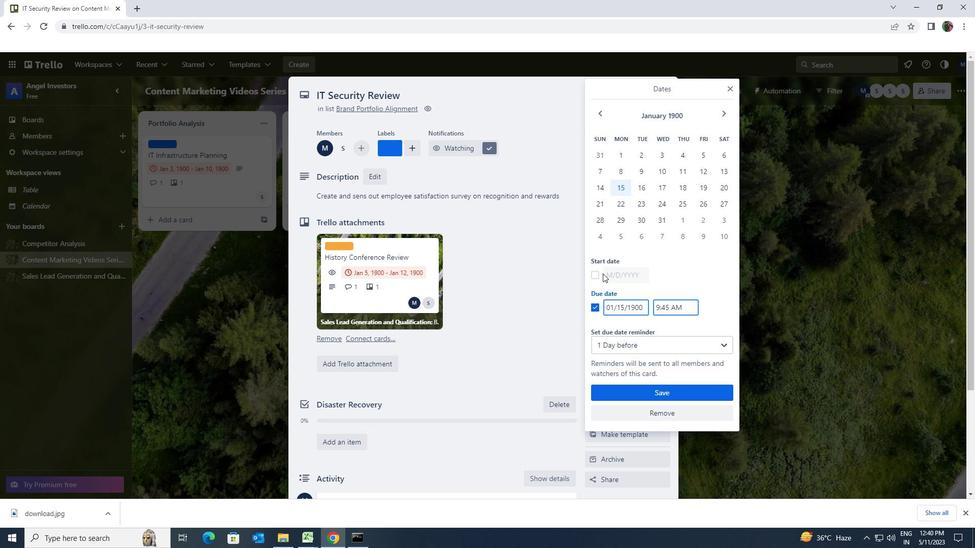 
Action: Mouse pressed left at (601, 275)
Screenshot: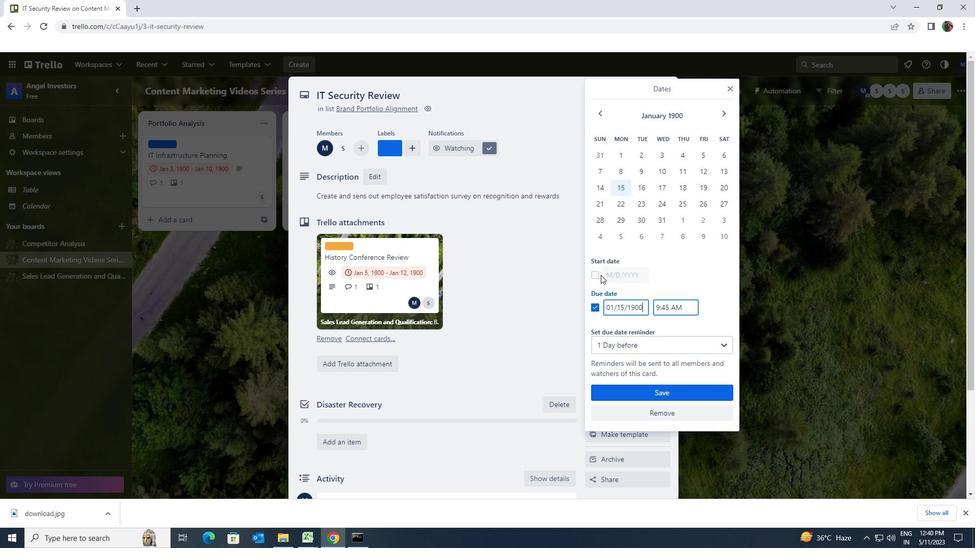 
Action: Mouse moved to (642, 274)
Screenshot: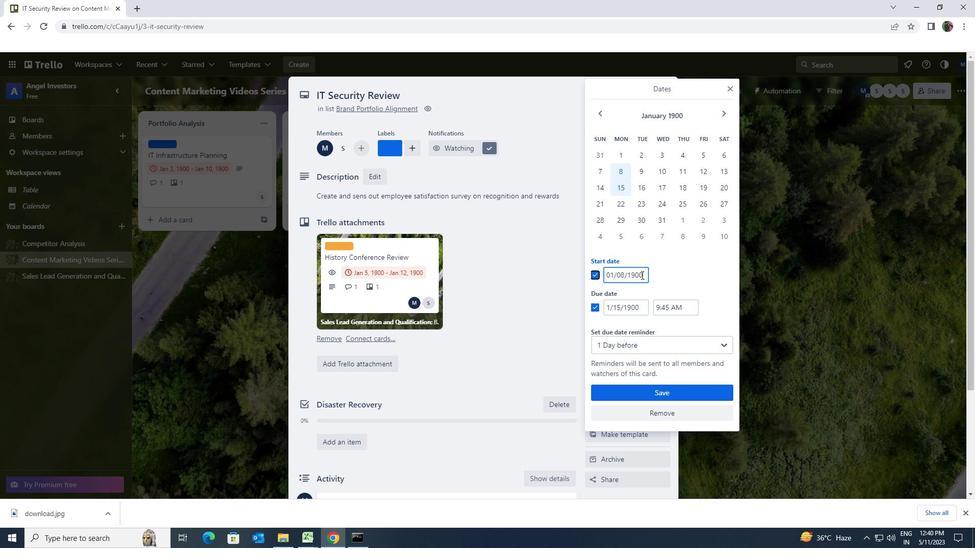 
Action: Mouse pressed left at (642, 274)
Screenshot: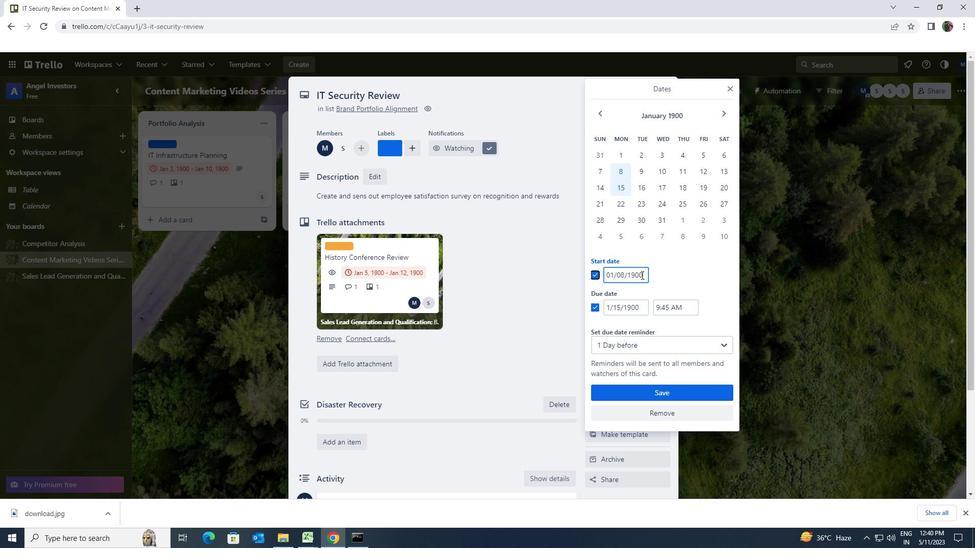 
Action: Mouse moved to (605, 275)
Screenshot: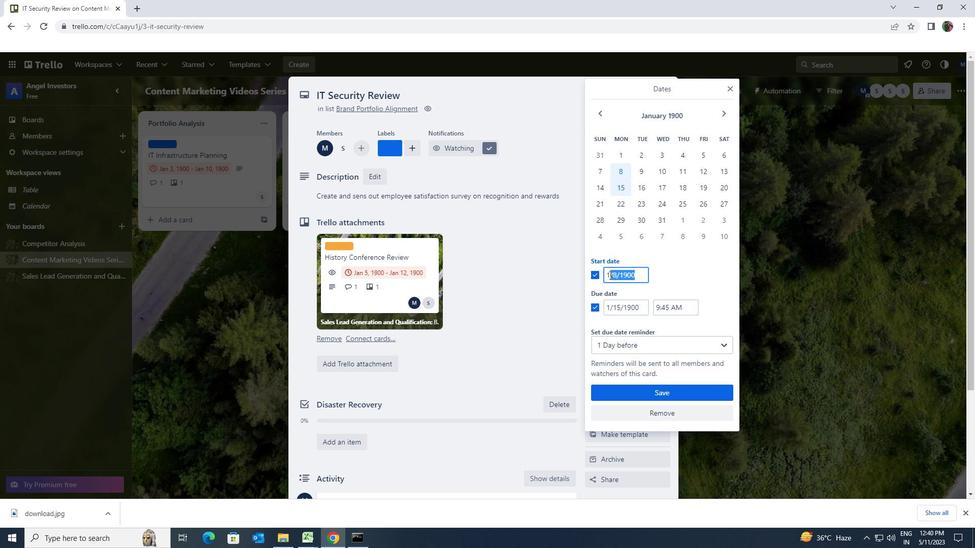 
Action: Key pressed 1/9/1900
Screenshot: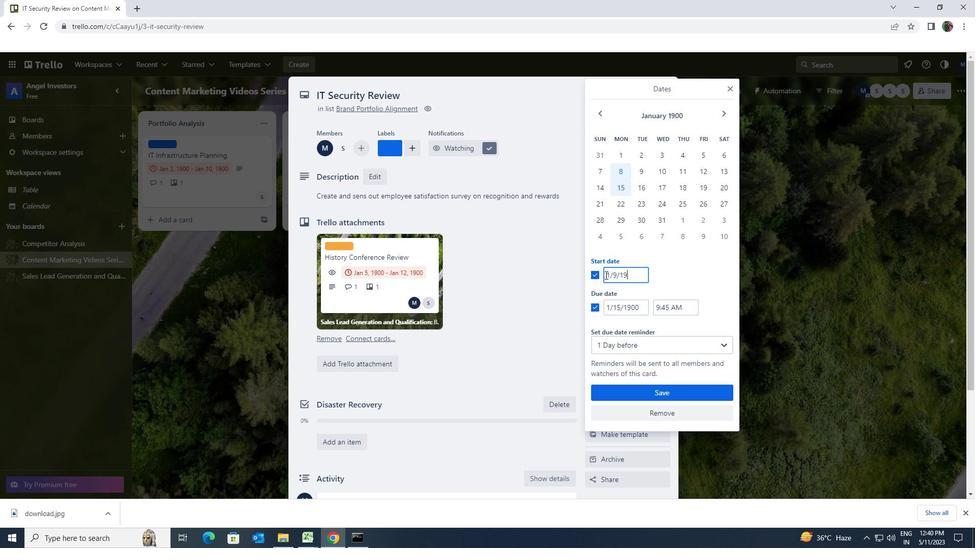 
Action: Mouse moved to (642, 310)
Screenshot: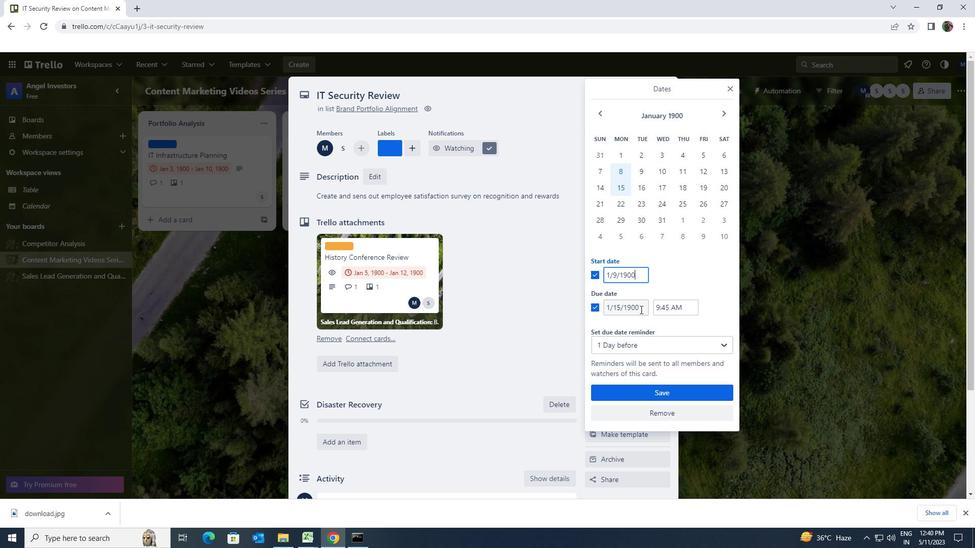
Action: Mouse pressed left at (642, 310)
Screenshot: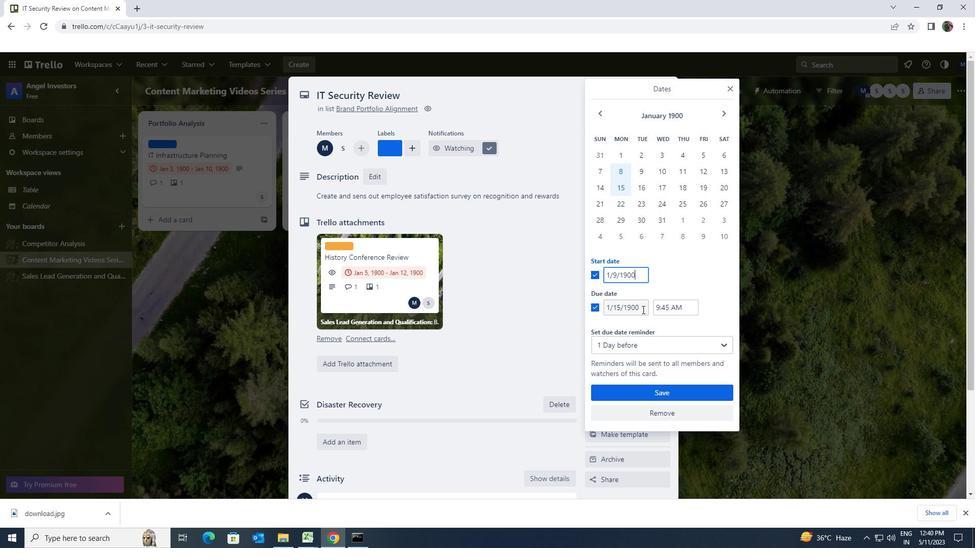
Action: Mouse moved to (601, 314)
Screenshot: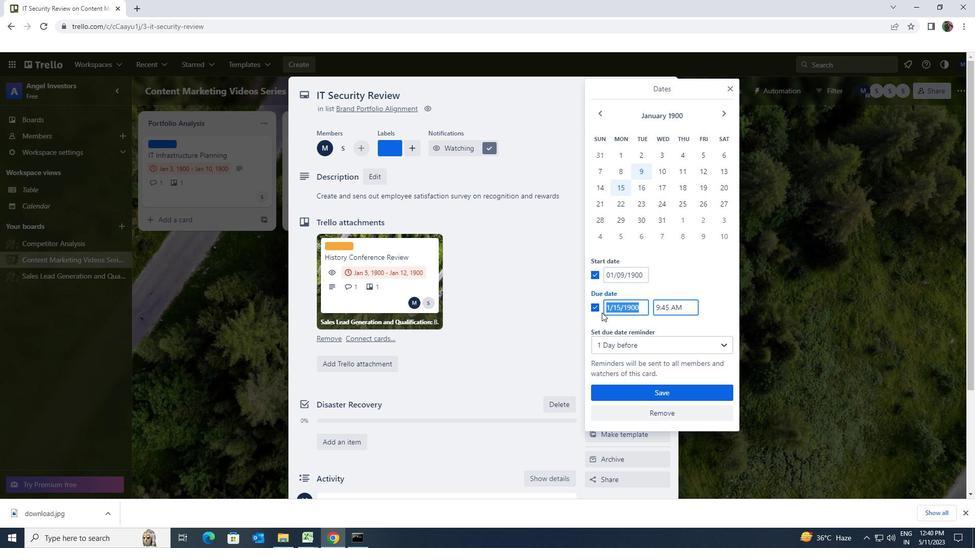 
Action: Key pressed 1/16/1900
Screenshot: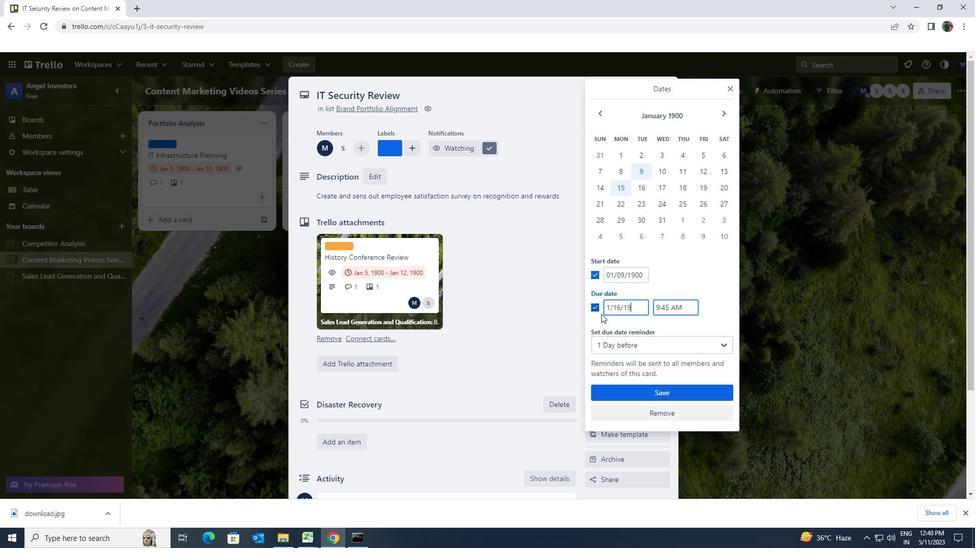 
Action: Mouse moved to (670, 388)
Screenshot: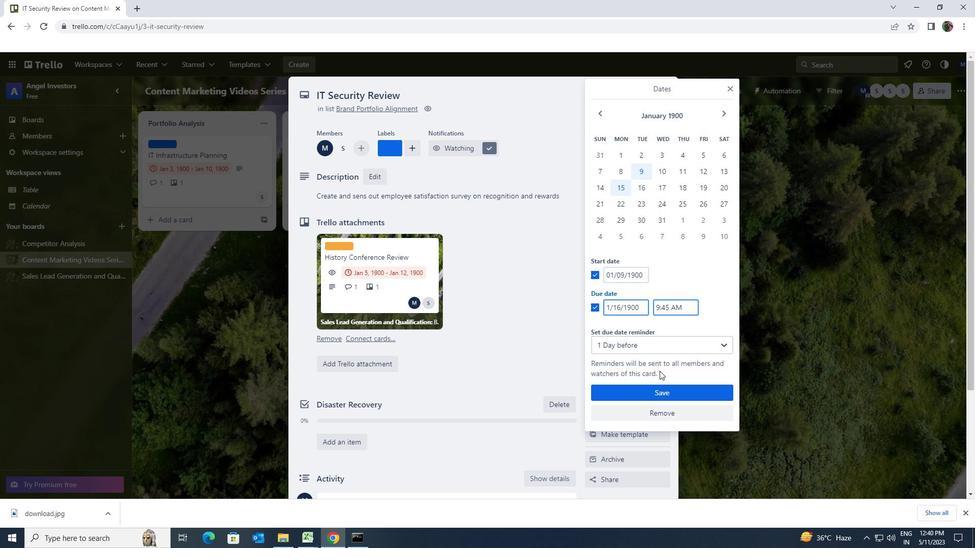 
Action: Mouse pressed left at (670, 388)
Screenshot: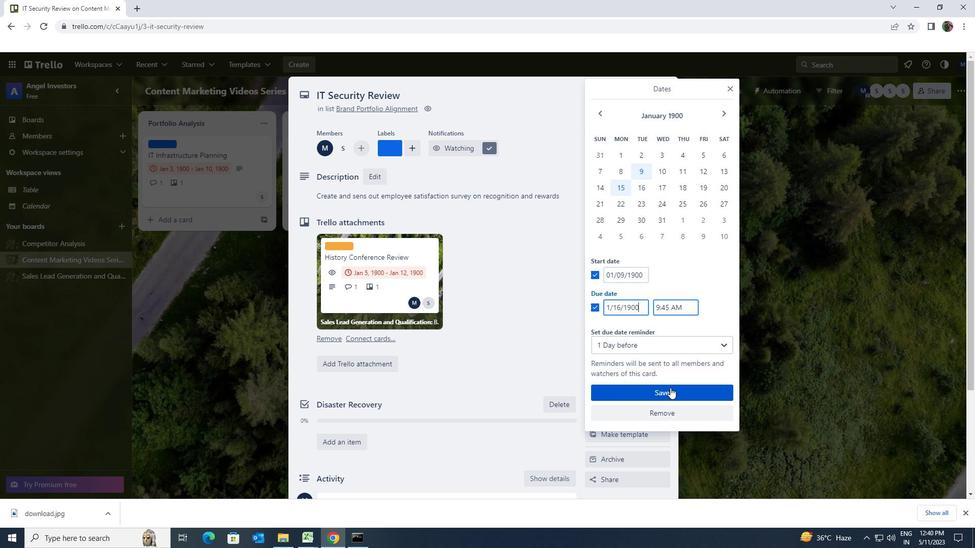 
